 Task: In the Company hofstra.edu, Add note: 'Set up a meeting with the HR team to discuss recruitment needs.'. Mark checkbox to create task to follow up ': In 2 weeks'. Create task, with  description: Schedule Webinar, Add due date: Today; Add reminder: 30 Minutes before. Set Priority Medium and add note: Take detailed meeting minutes and share them with the team afterward.. Logged in from softage.1@softage.net
Action: Mouse moved to (101, 64)
Screenshot: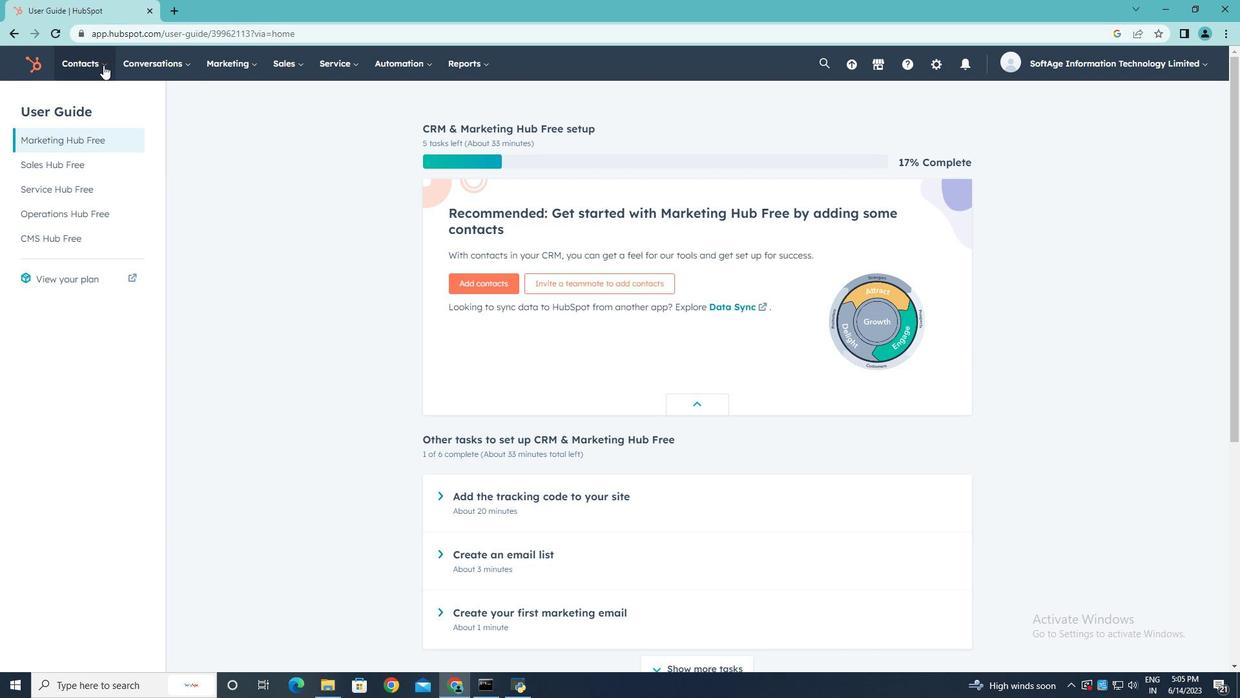 
Action: Mouse pressed left at (101, 64)
Screenshot: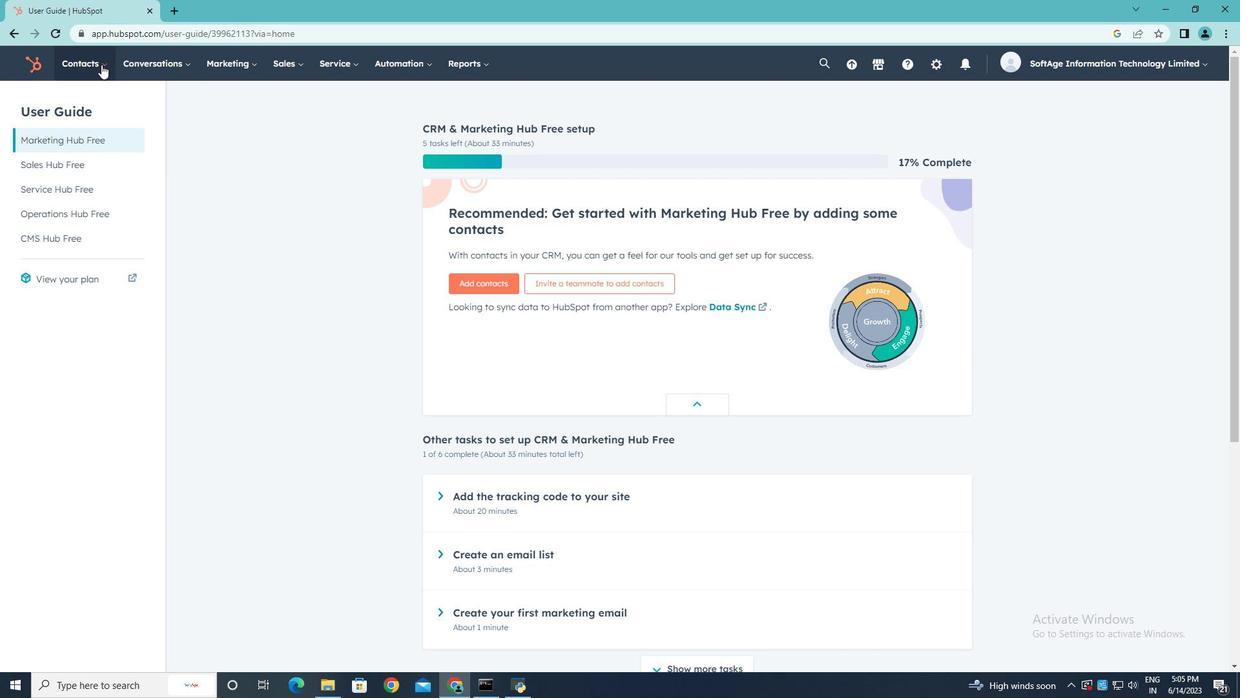 
Action: Mouse moved to (95, 129)
Screenshot: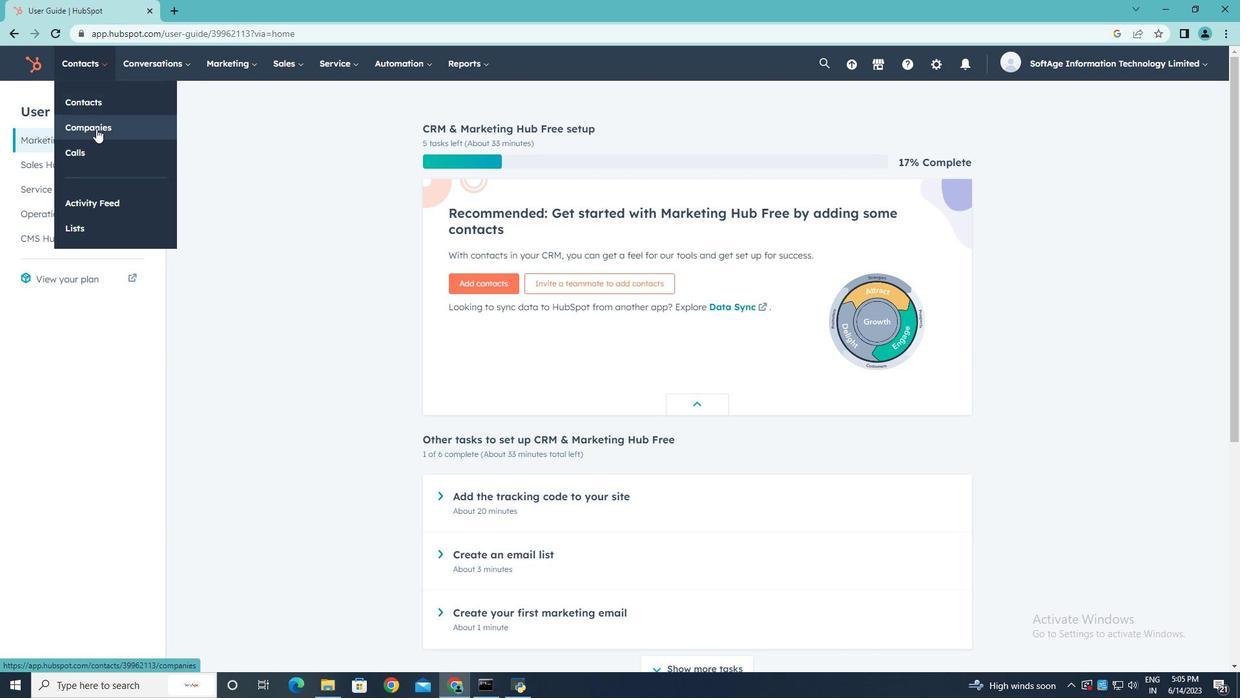 
Action: Mouse pressed left at (95, 129)
Screenshot: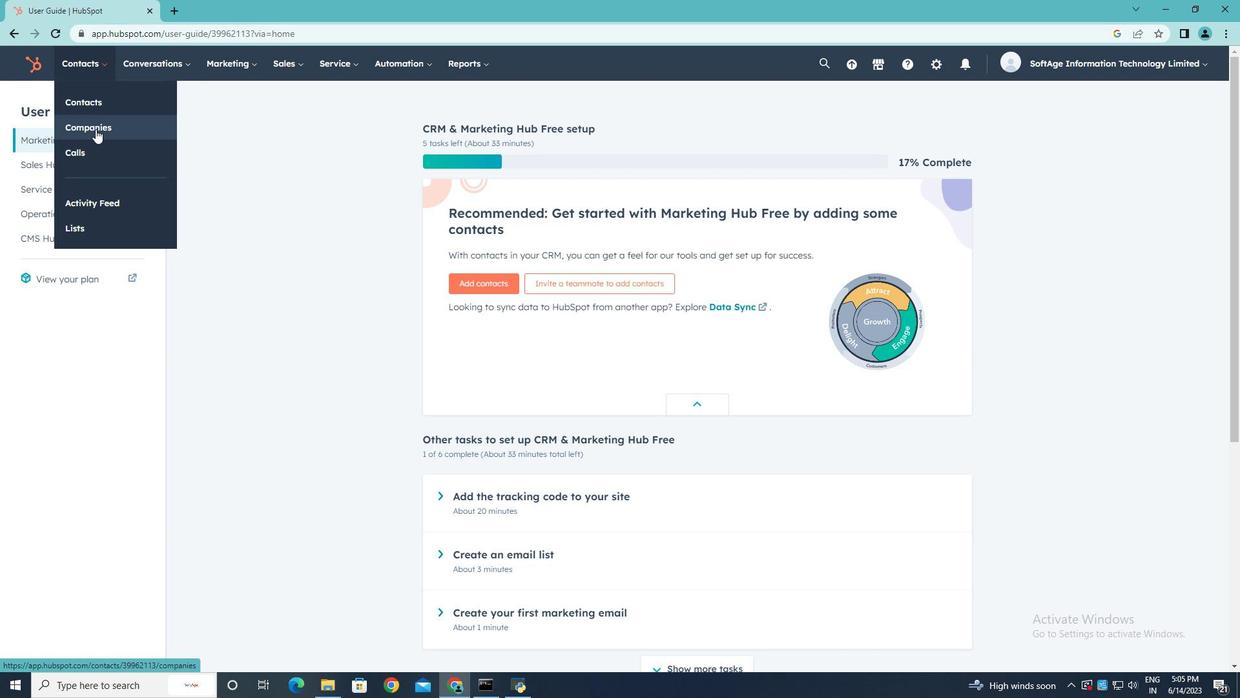 
Action: Mouse moved to (95, 212)
Screenshot: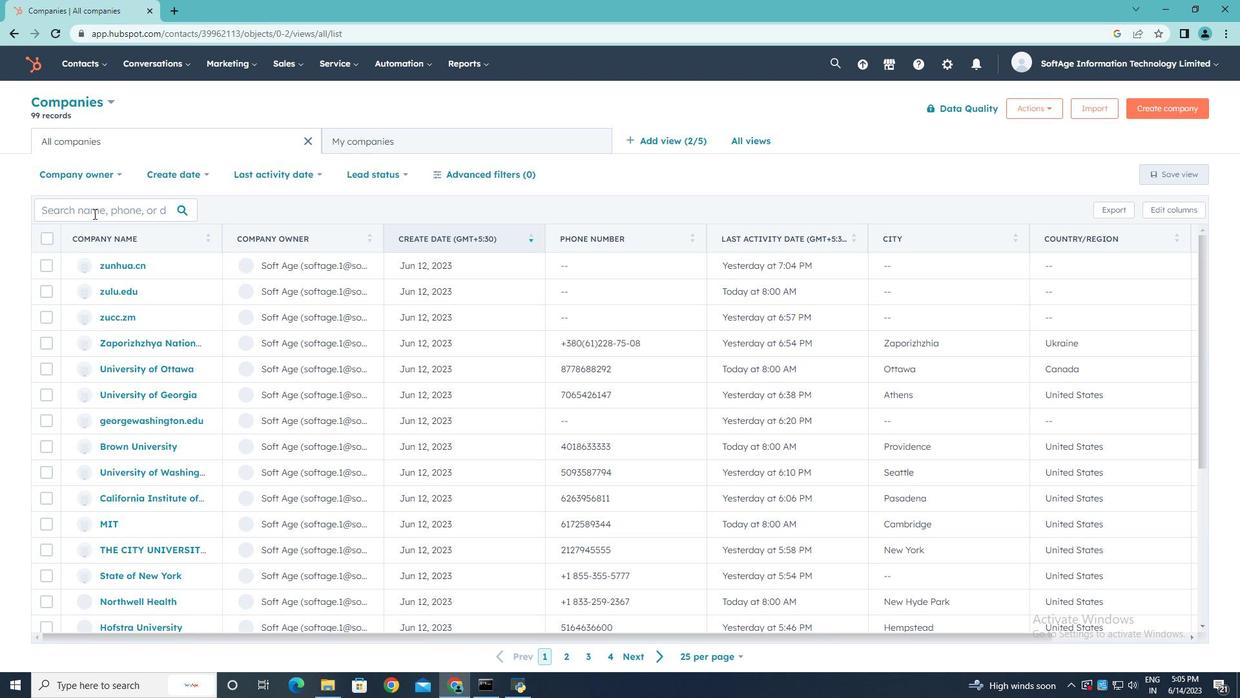 
Action: Mouse pressed left at (95, 212)
Screenshot: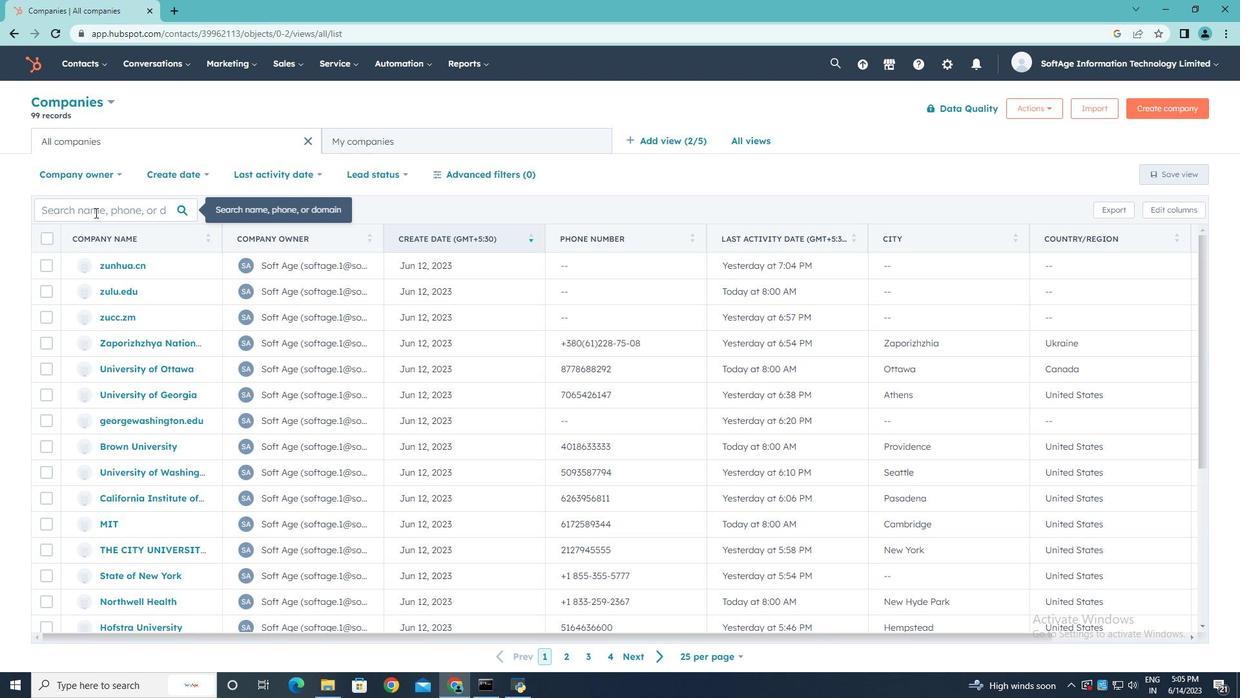 
Action: Key pressed hofstra.edu
Screenshot: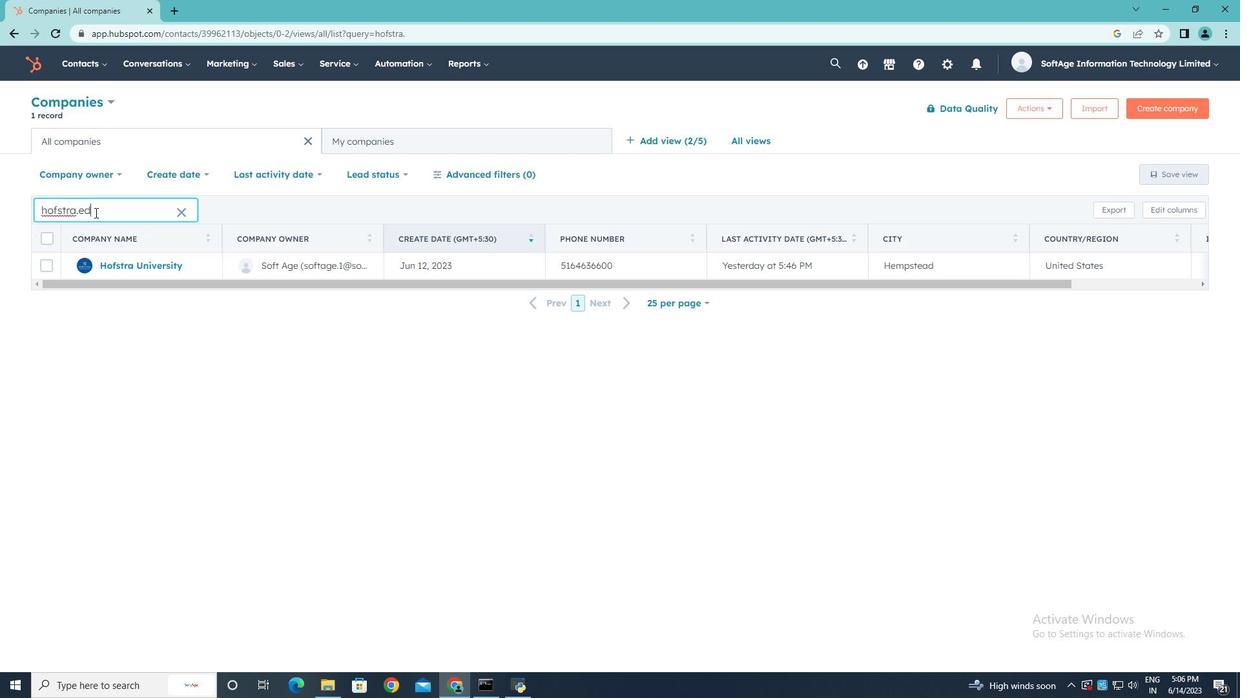 
Action: Mouse moved to (124, 266)
Screenshot: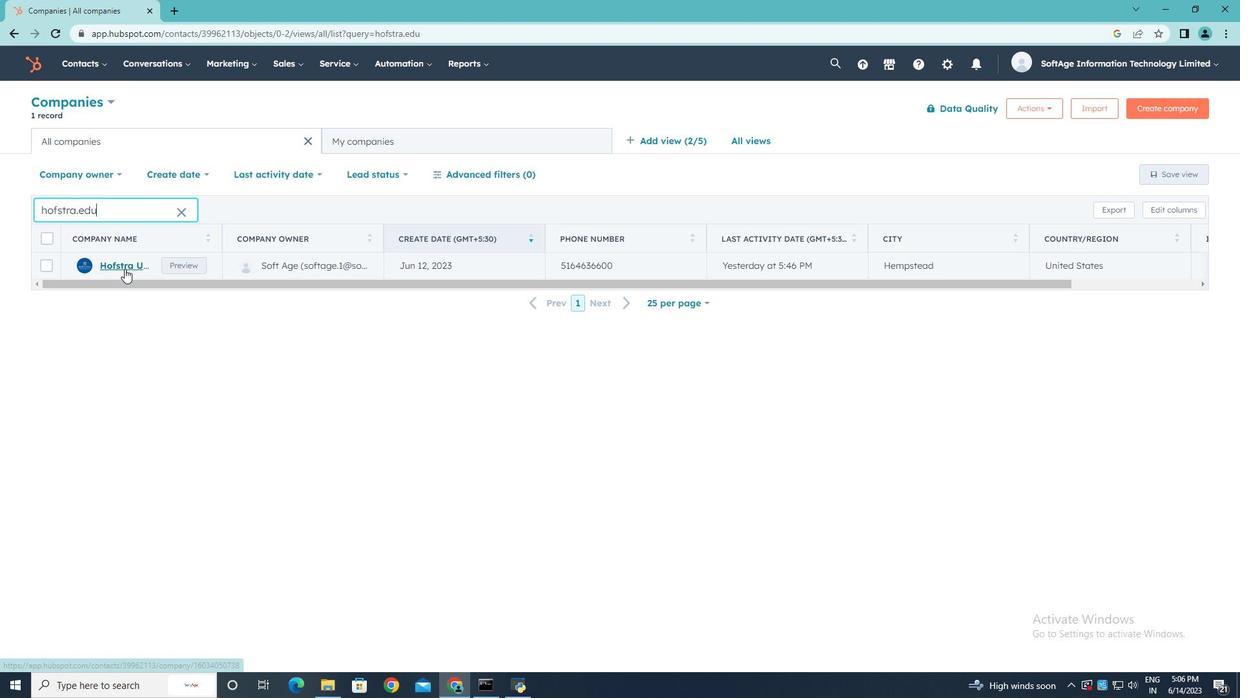 
Action: Mouse pressed left at (124, 266)
Screenshot: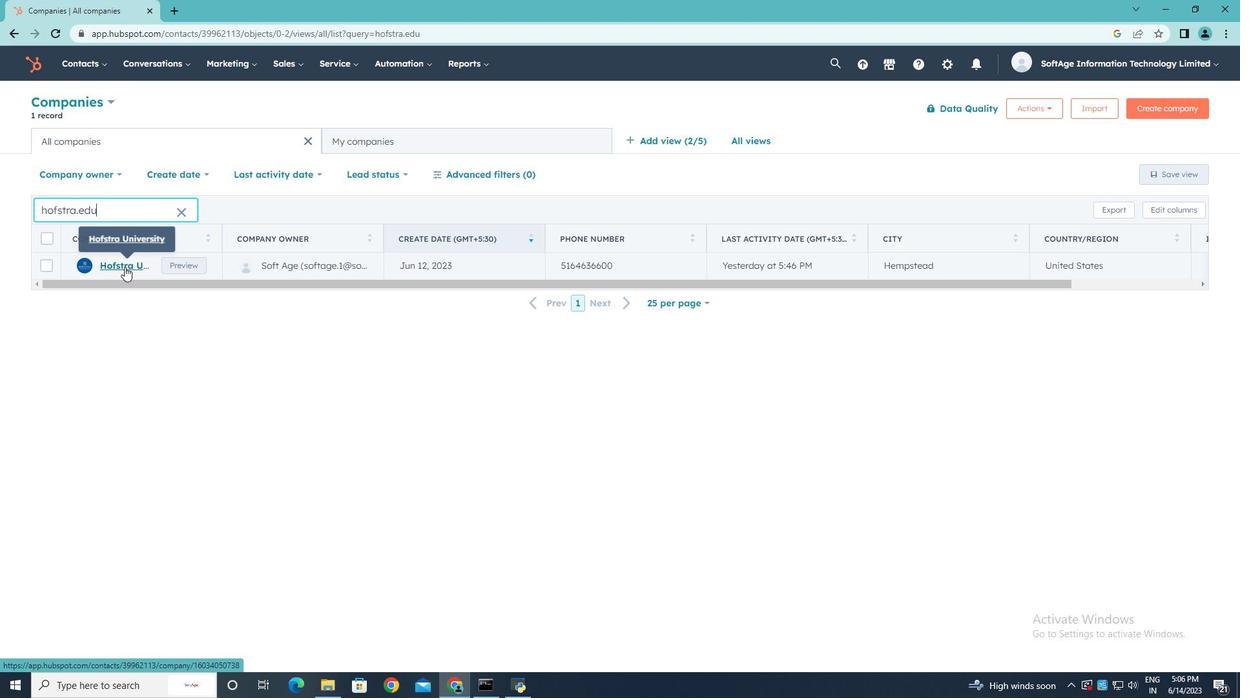 
Action: Mouse moved to (43, 217)
Screenshot: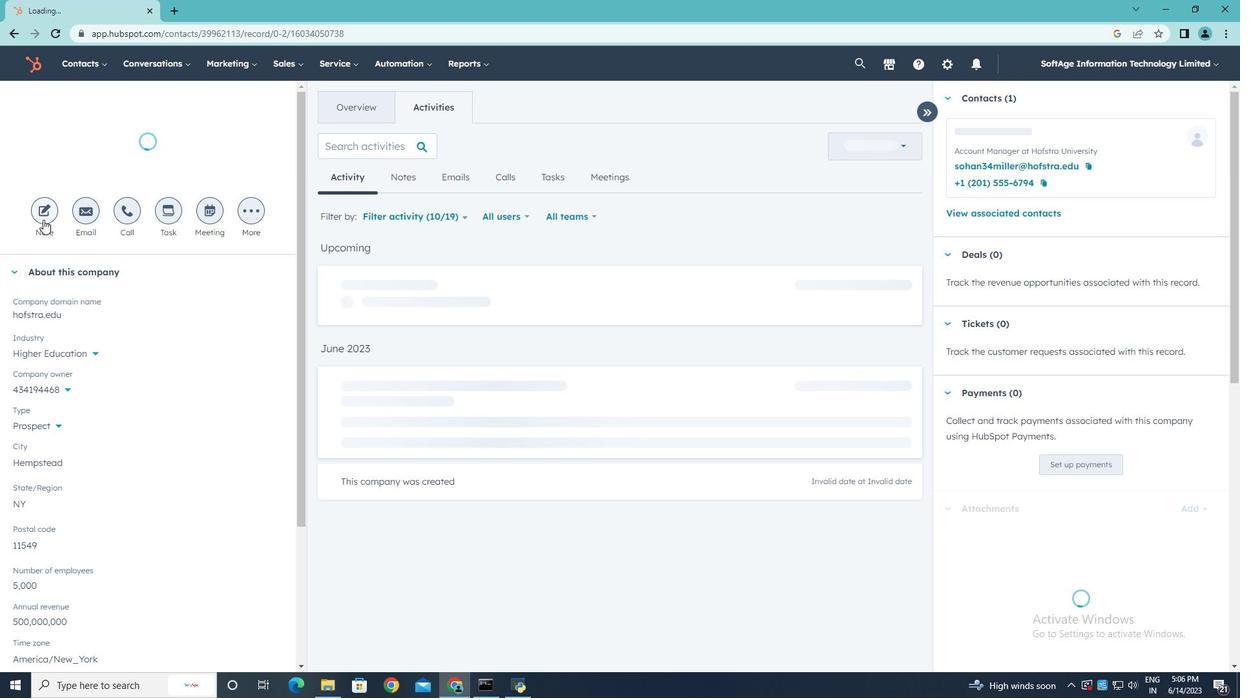 
Action: Mouse pressed left at (43, 217)
Screenshot: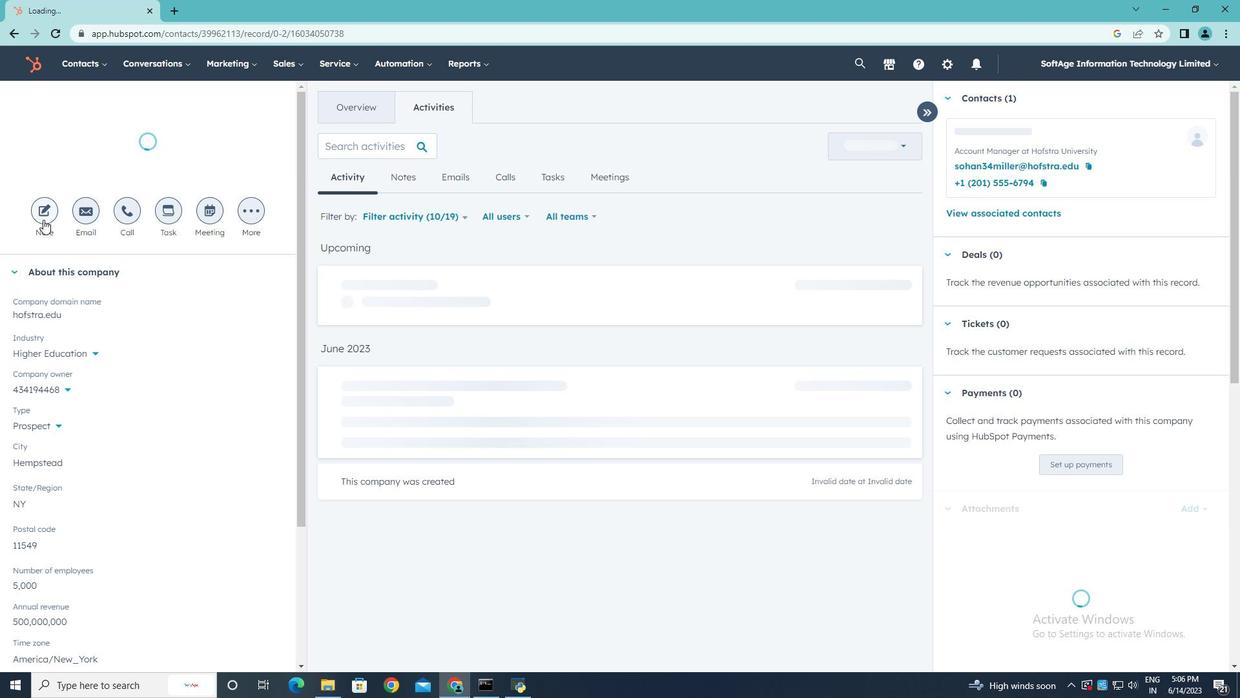 
Action: Key pressed <Key.shift>Set<Key.space>up<Key.space>a<Key.space>meeting<Key.space>with<Key.space>the<Key.space><Key.shift><Key.shift><Key.shift><Key.shift>HR<Key.space>team<Key.space>to<Key.space>discuss<Key.space>recruitment<Key.space>needs.
Screenshot: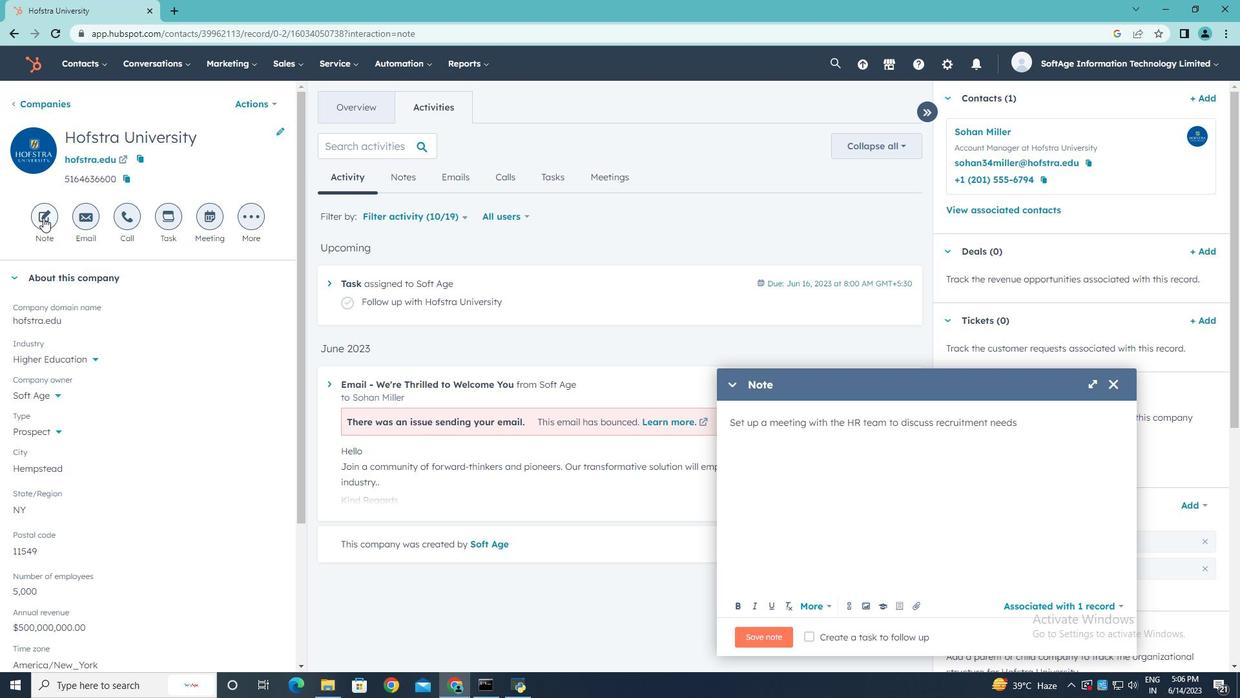 
Action: Mouse moved to (814, 639)
Screenshot: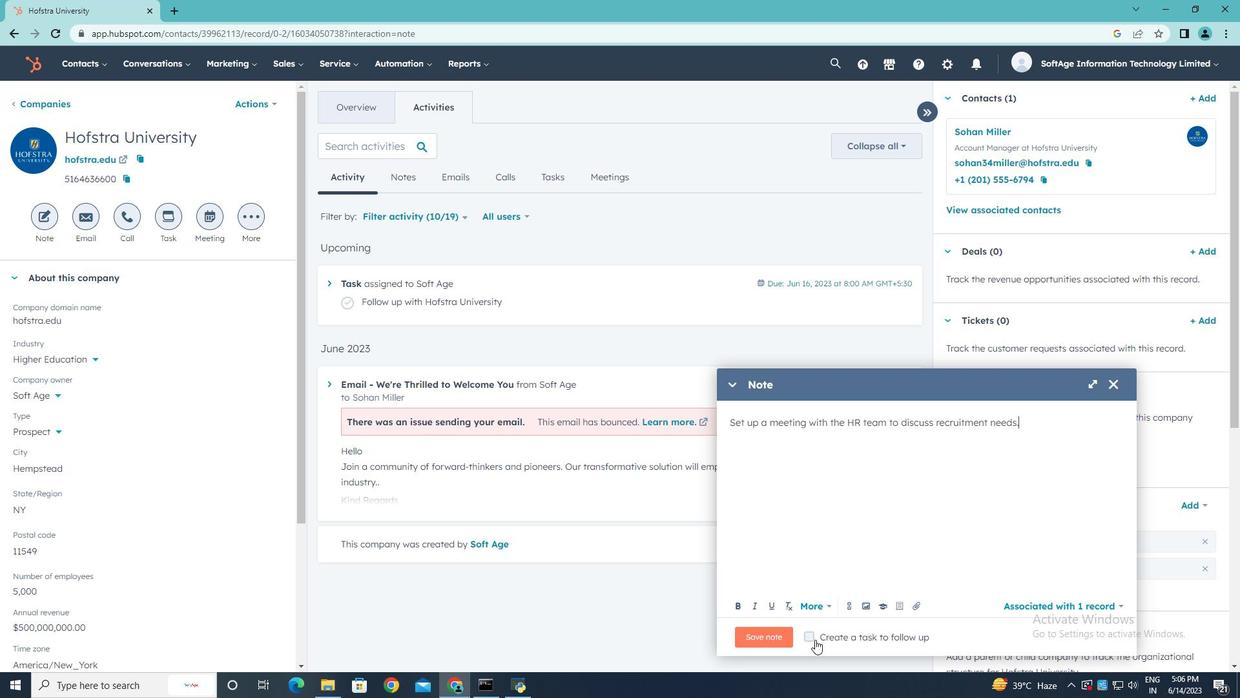 
Action: Mouse pressed left at (814, 639)
Screenshot: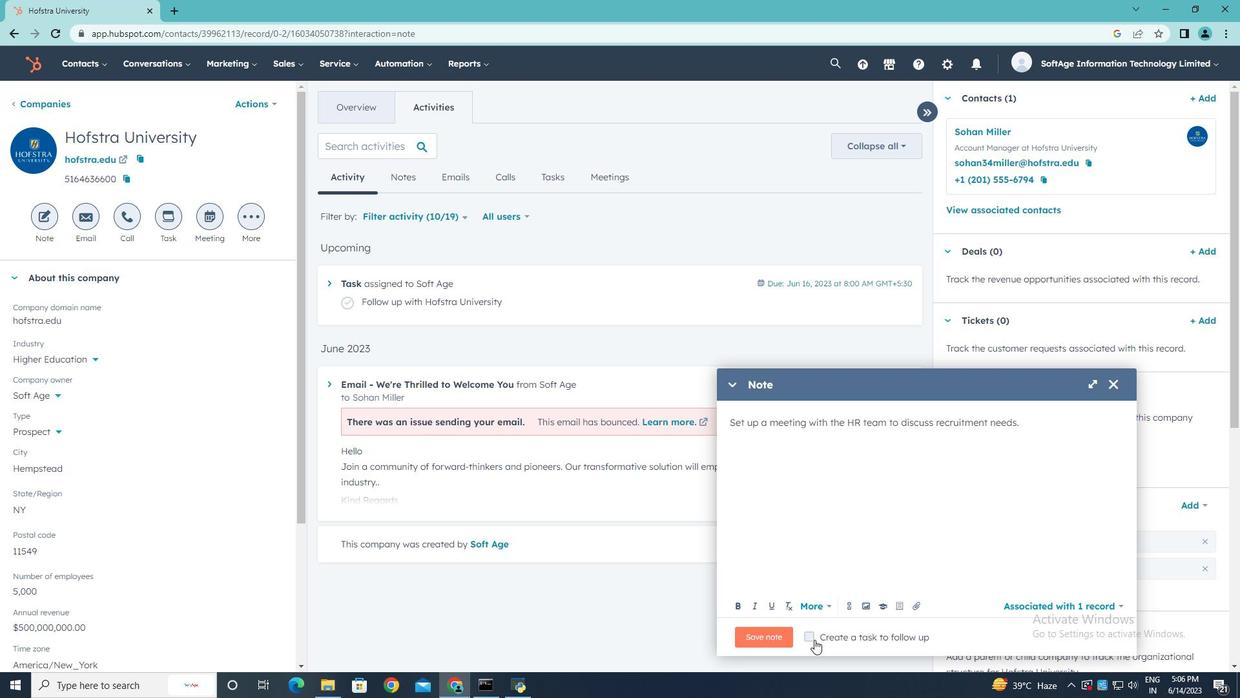 
Action: Mouse moved to (1067, 636)
Screenshot: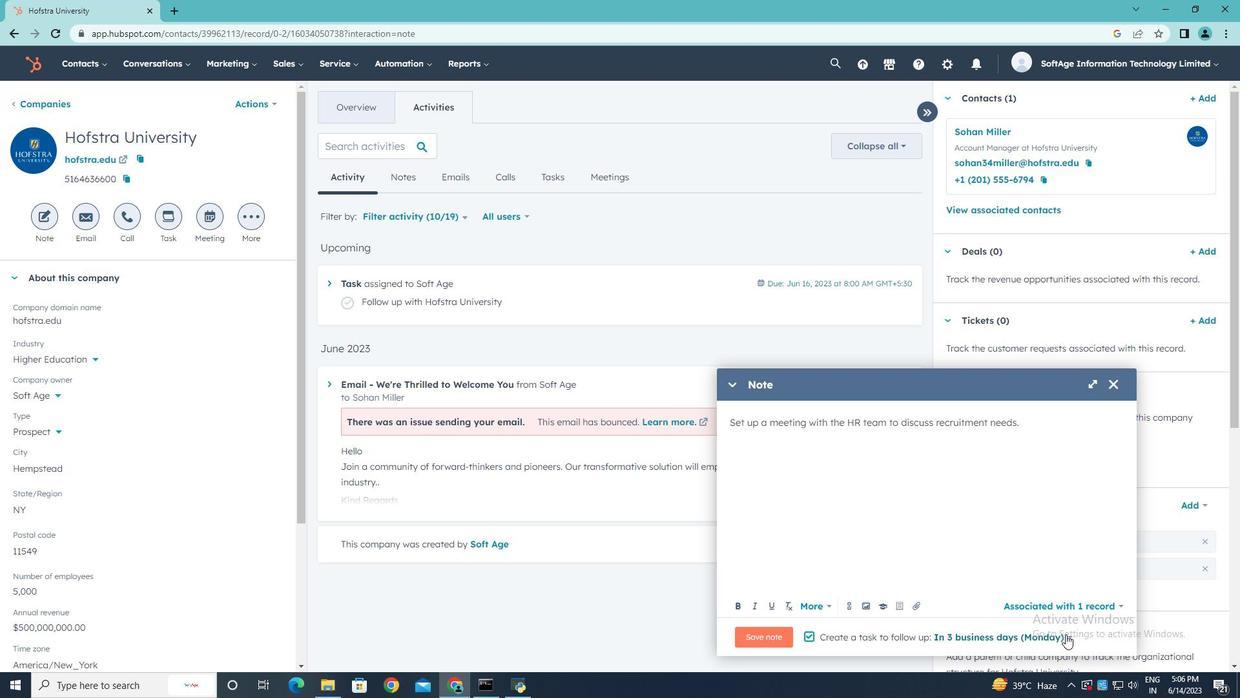 
Action: Mouse pressed left at (1067, 636)
Screenshot: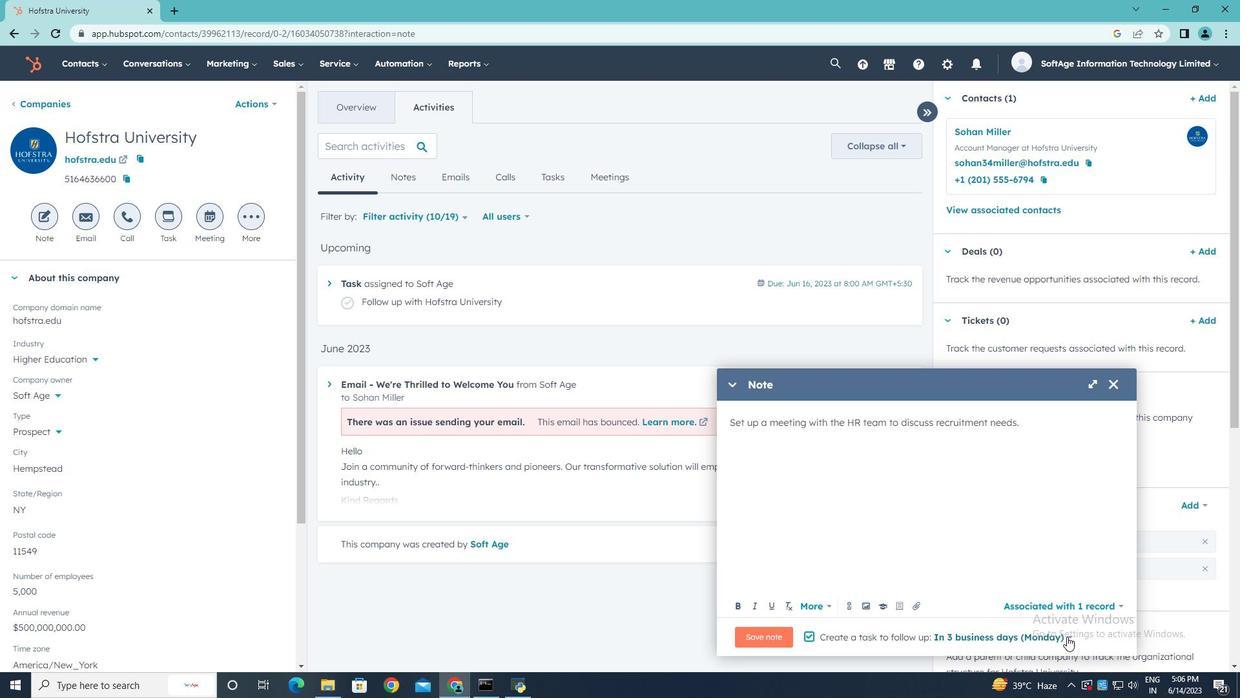 
Action: Mouse moved to (1039, 559)
Screenshot: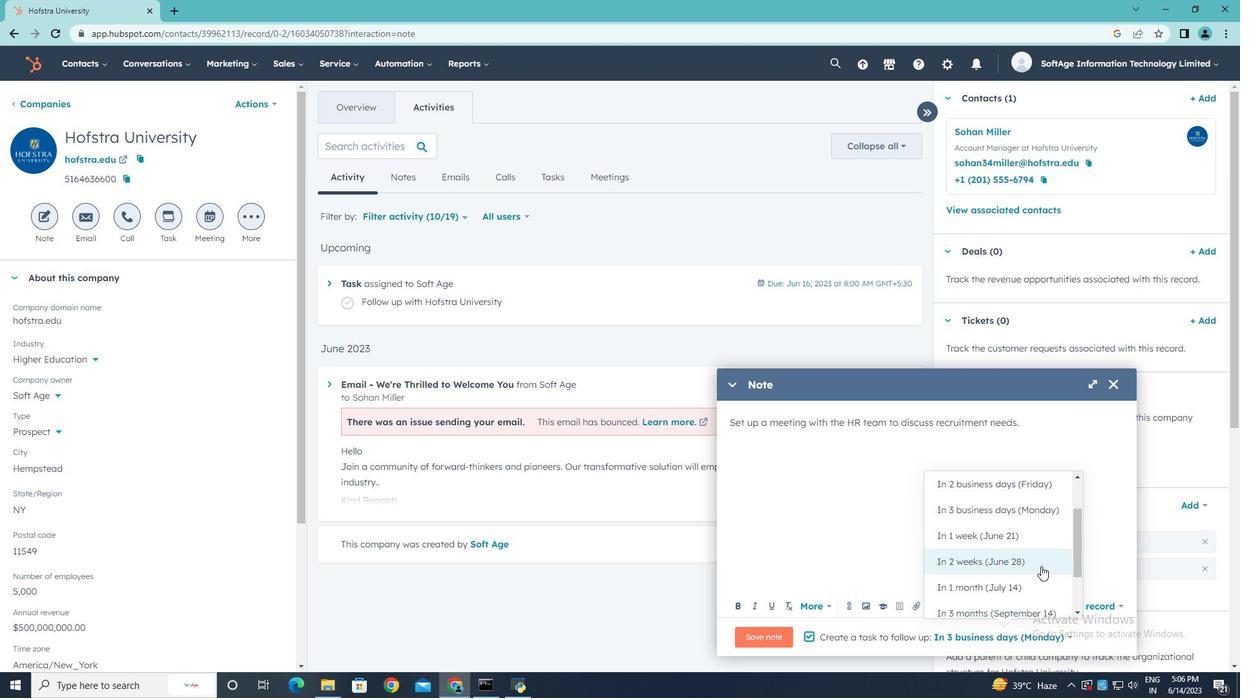 
Action: Mouse pressed left at (1039, 559)
Screenshot: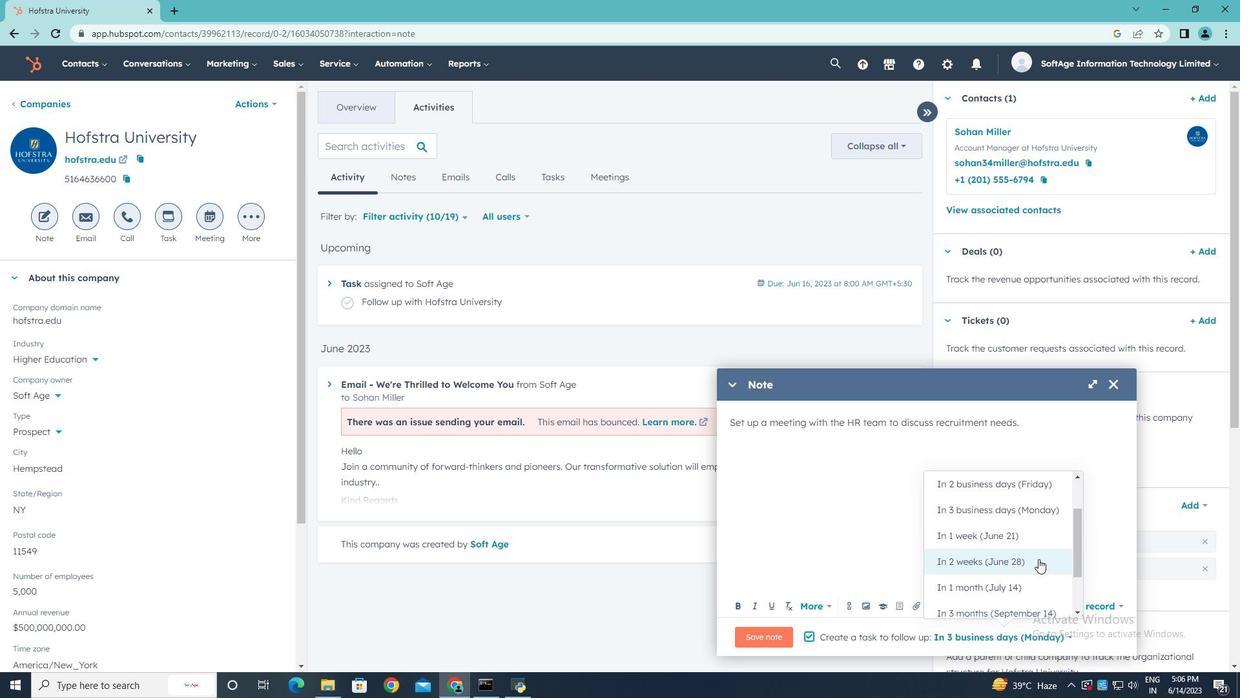 
Action: Mouse moved to (780, 637)
Screenshot: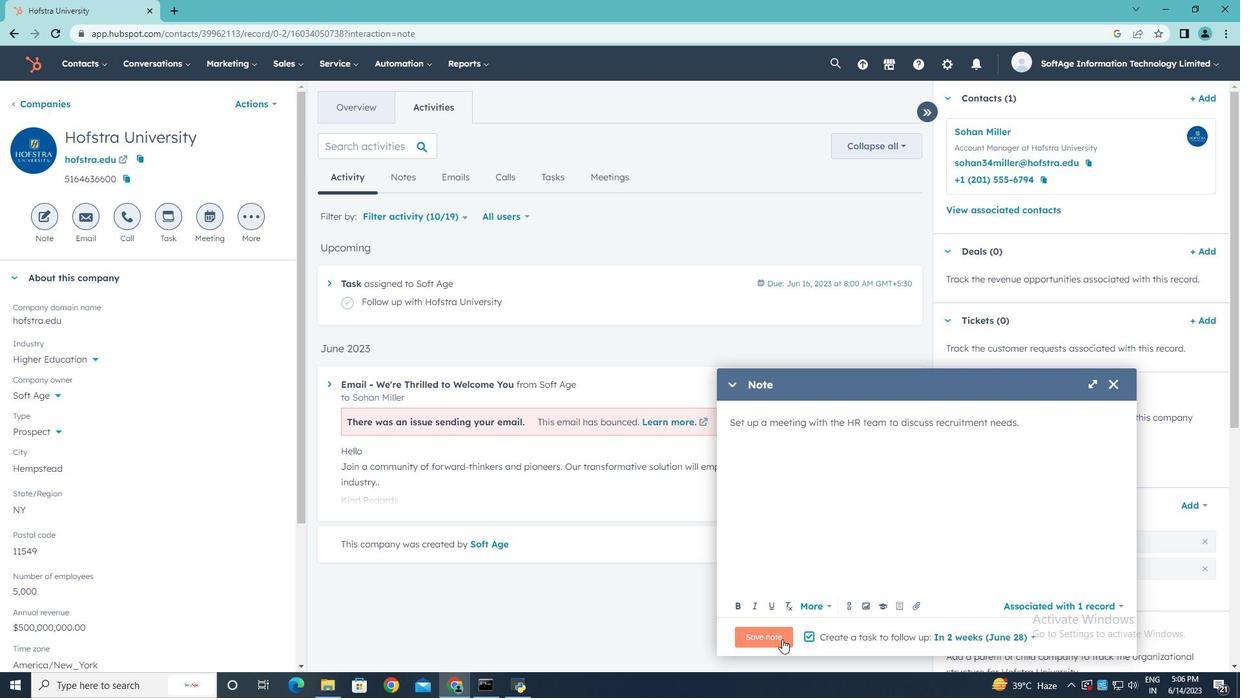 
Action: Mouse pressed left at (780, 637)
Screenshot: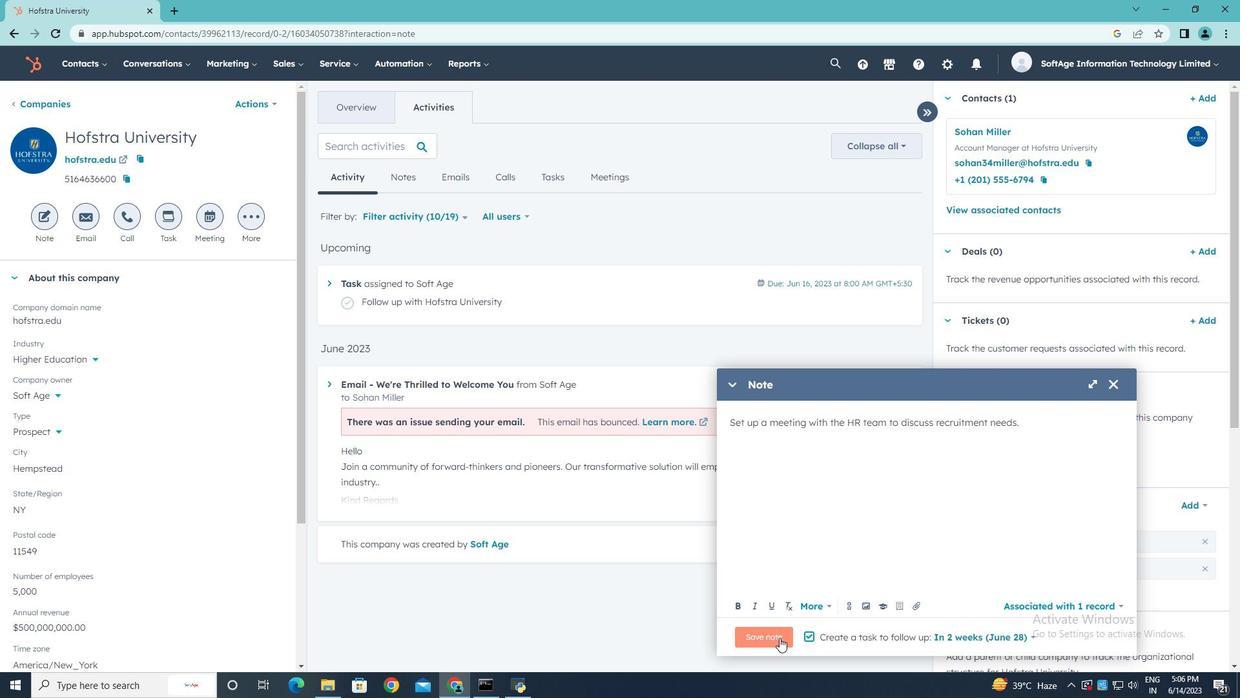 
Action: Mouse moved to (168, 222)
Screenshot: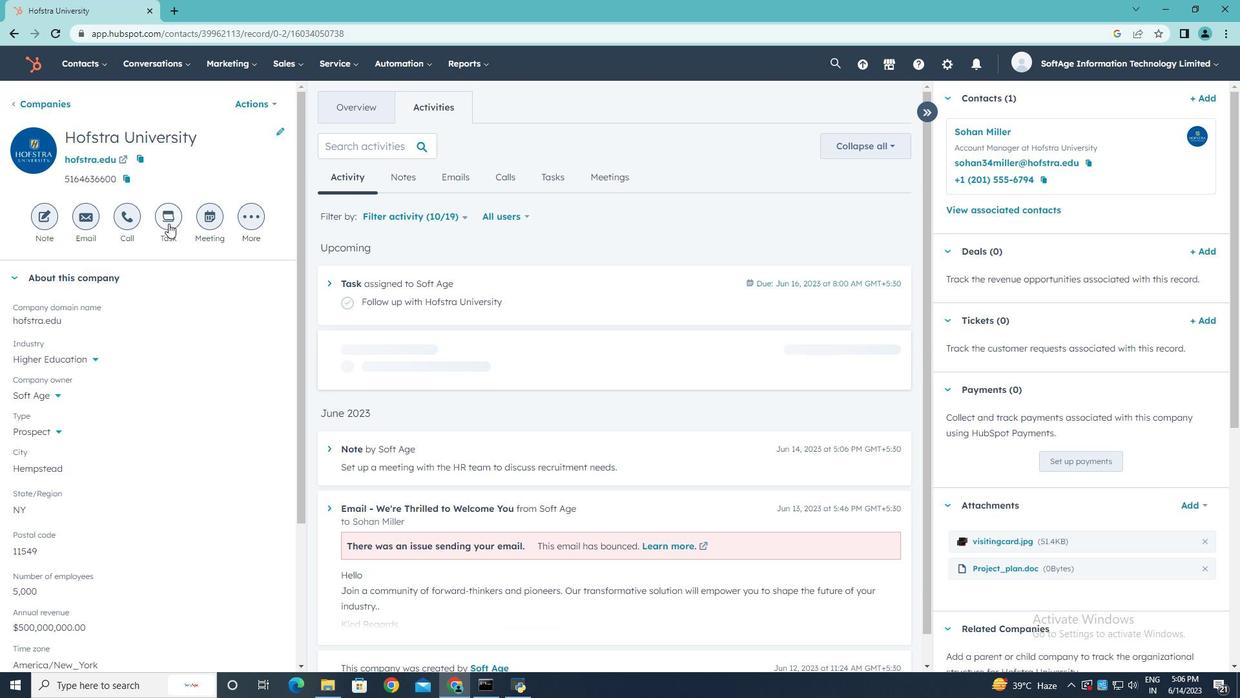 
Action: Mouse pressed left at (168, 222)
Screenshot: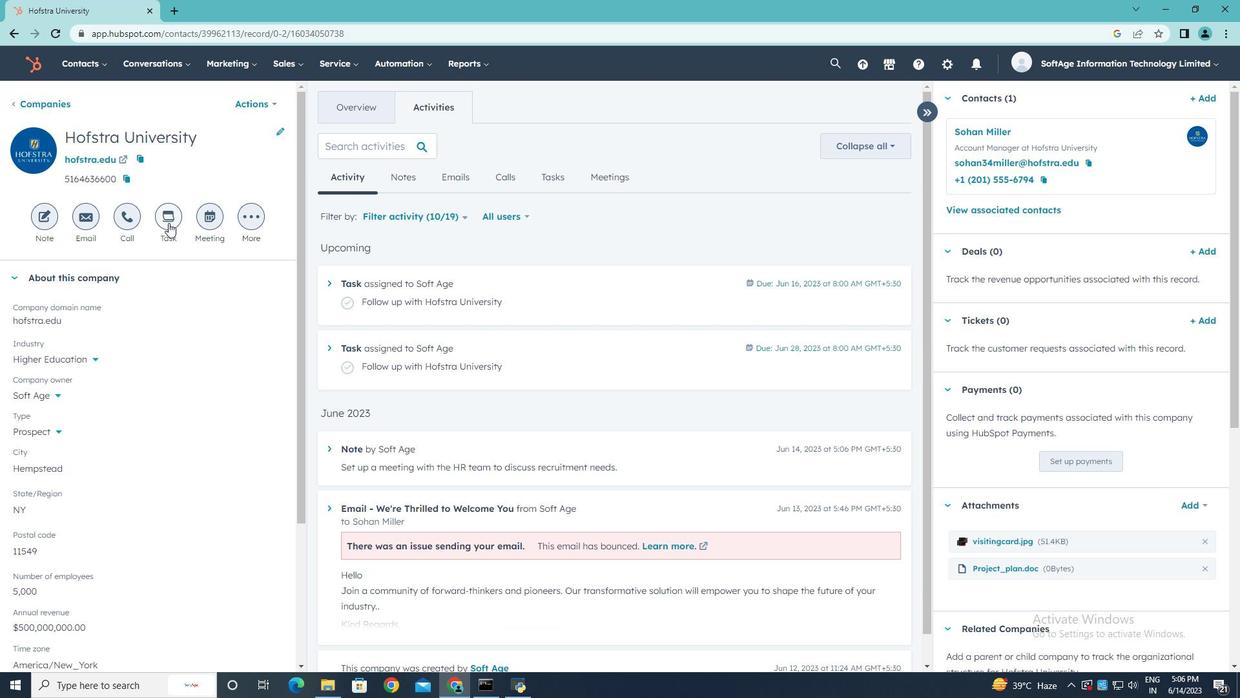 
Action: Mouse moved to (168, 222)
Screenshot: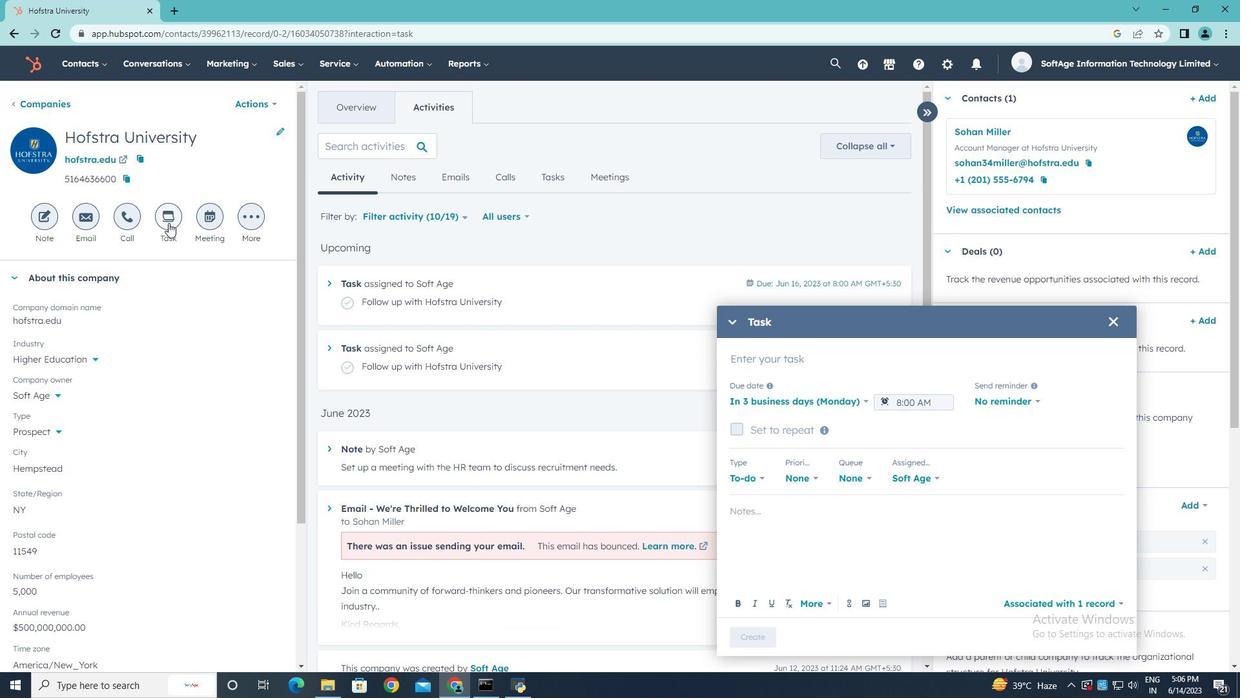 
Action: Key pressed <Key.shift>Schedule<Key.space><Key.shift>Webinar
Screenshot: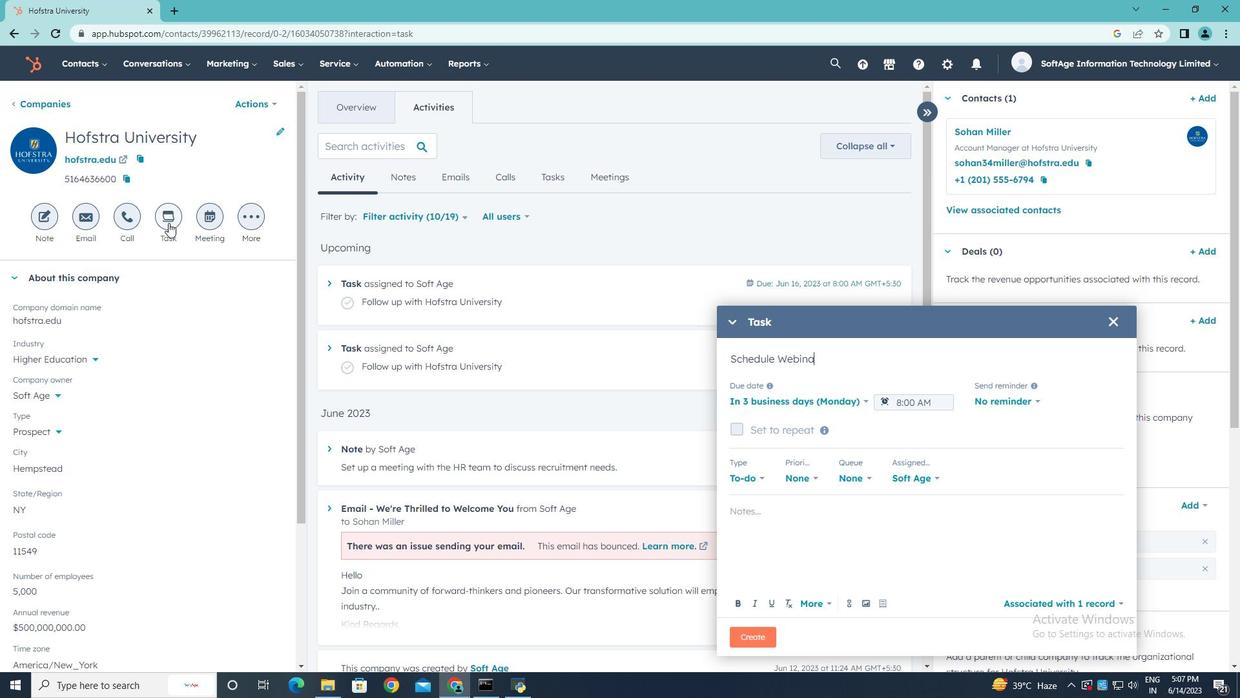 
Action: Mouse moved to (864, 401)
Screenshot: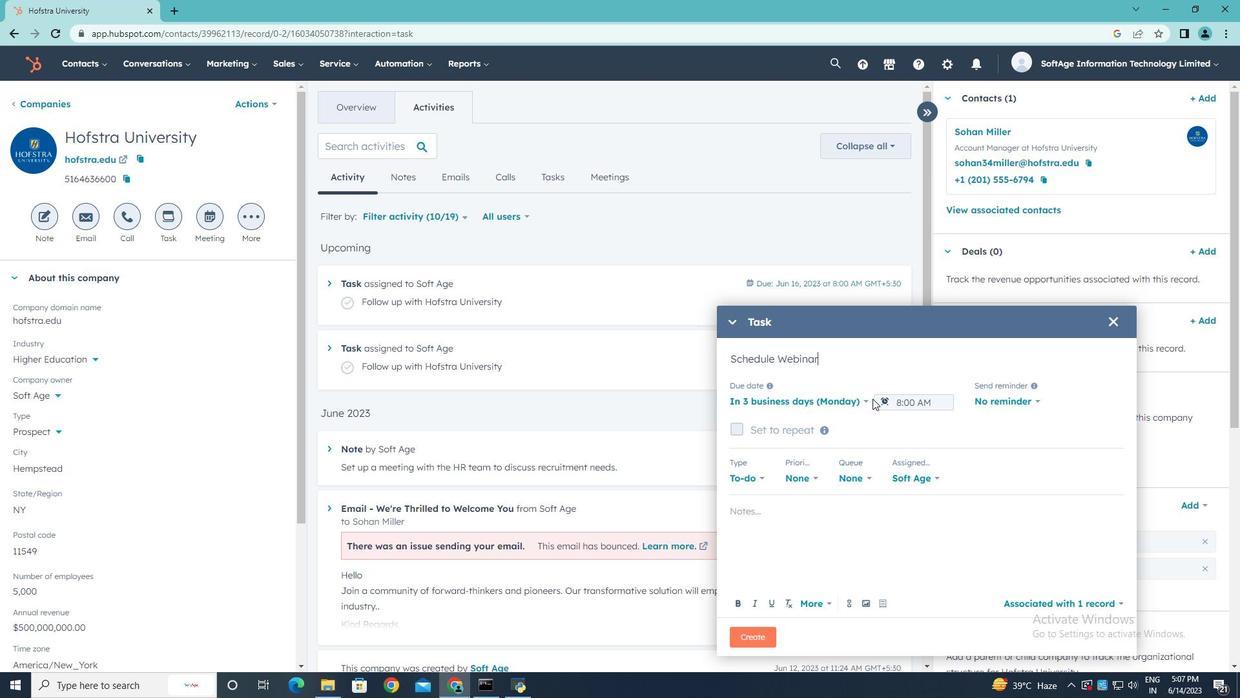 
Action: Mouse pressed left at (864, 401)
Screenshot: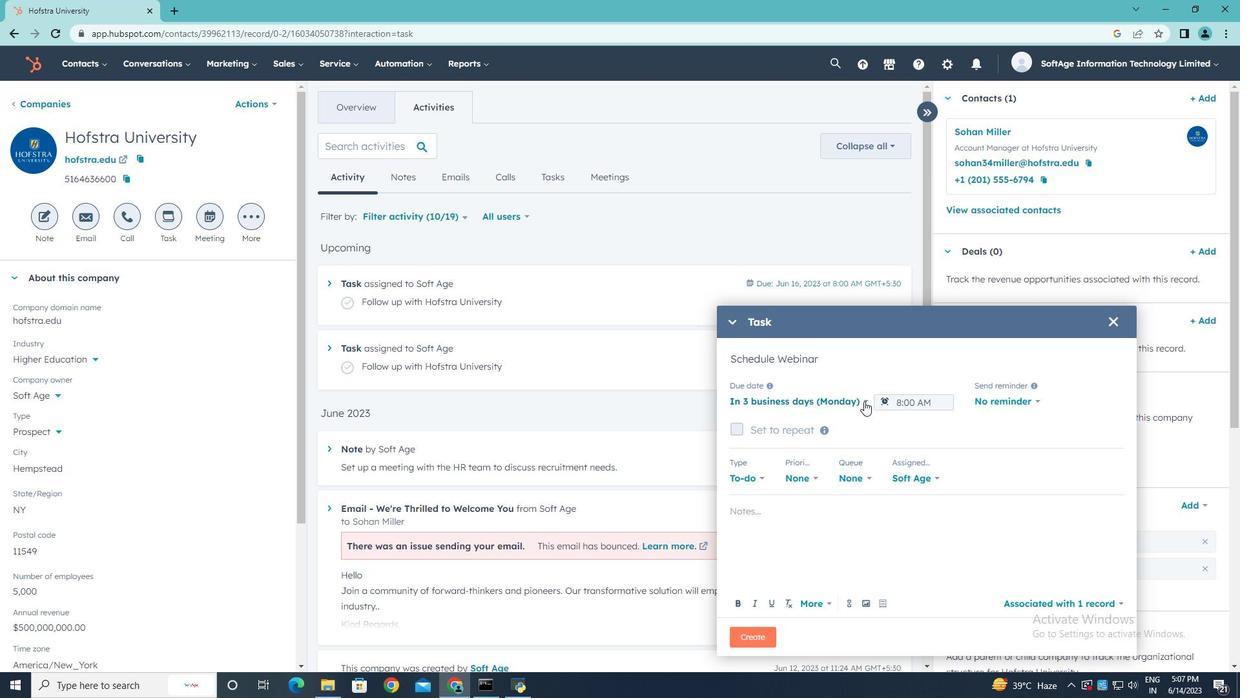 
Action: Mouse moved to (786, 450)
Screenshot: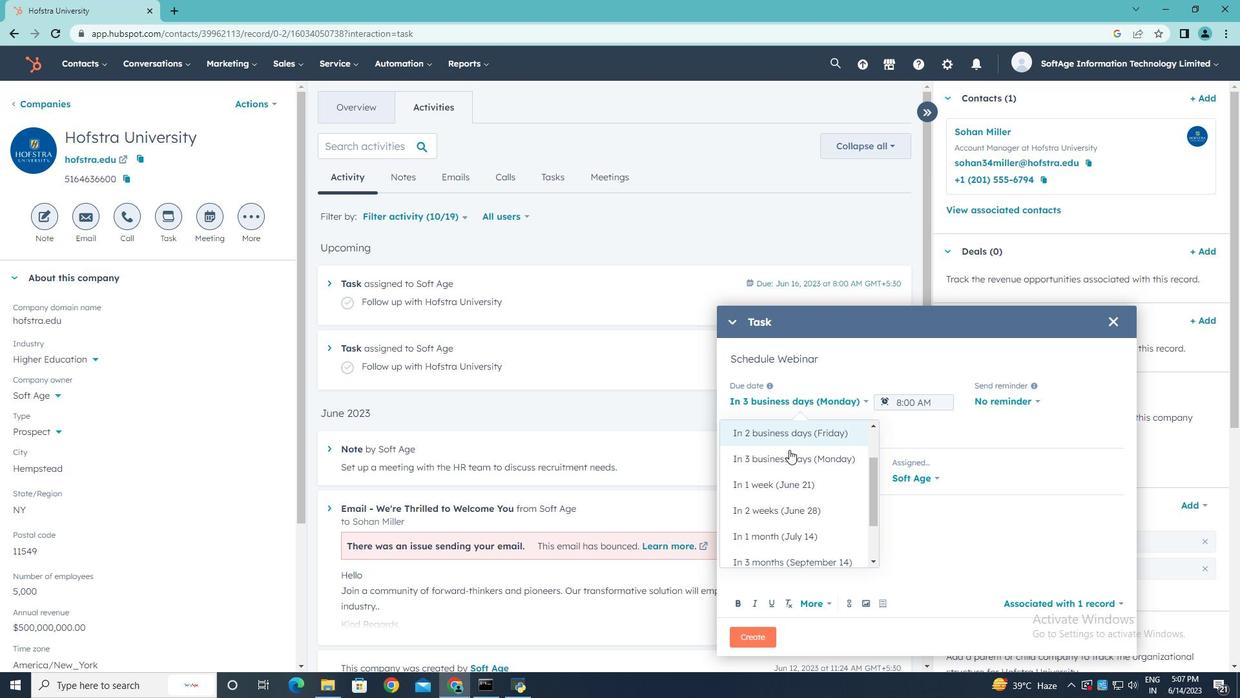 
Action: Mouse scrolled (786, 451) with delta (0, 0)
Screenshot: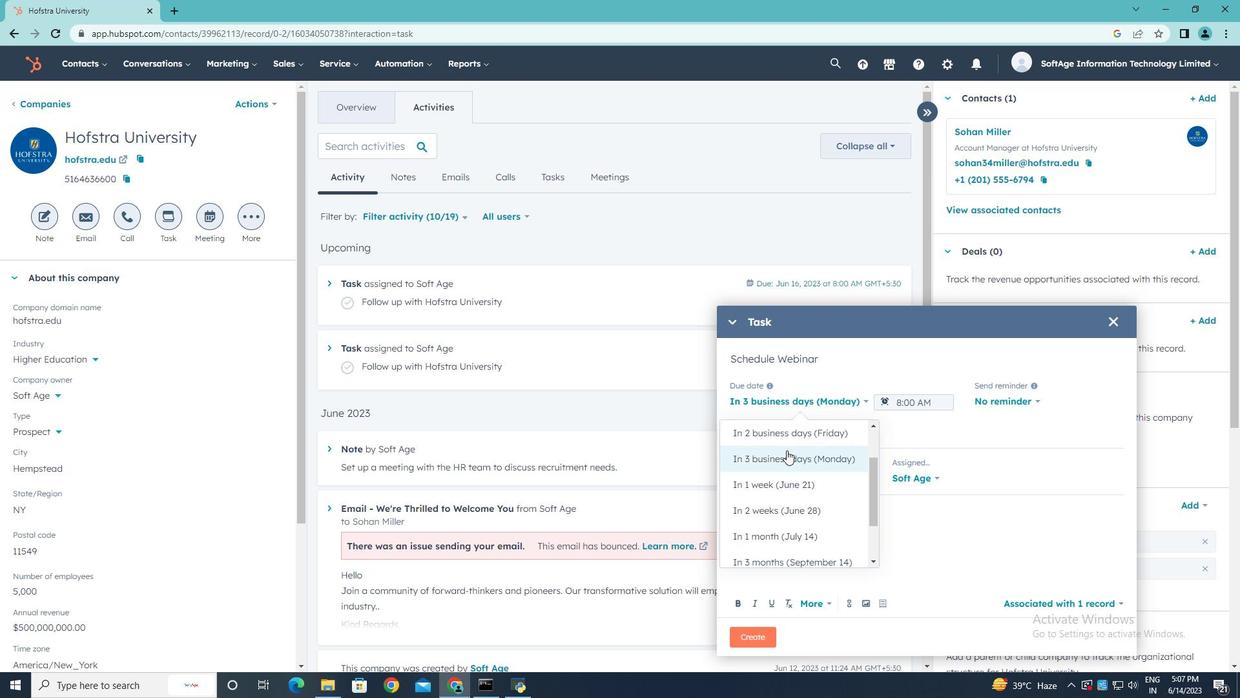 
Action: Mouse scrolled (786, 451) with delta (0, 0)
Screenshot: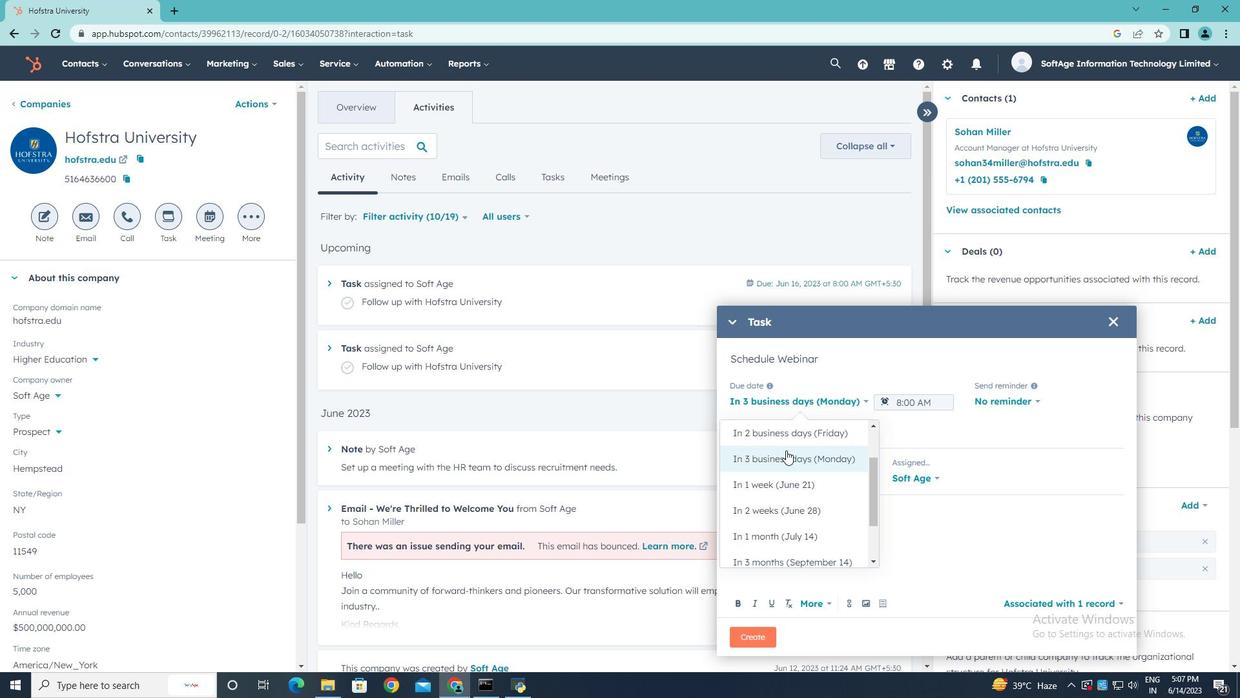 
Action: Mouse scrolled (786, 451) with delta (0, 0)
Screenshot: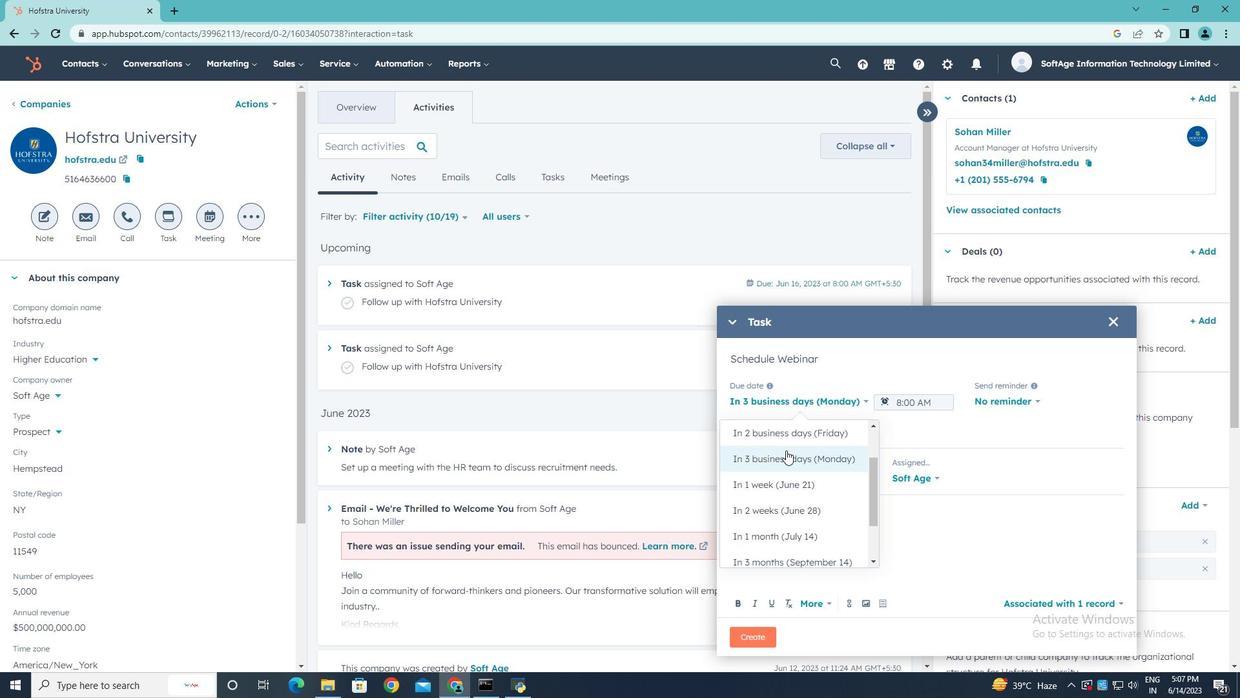 
Action: Mouse moved to (787, 461)
Screenshot: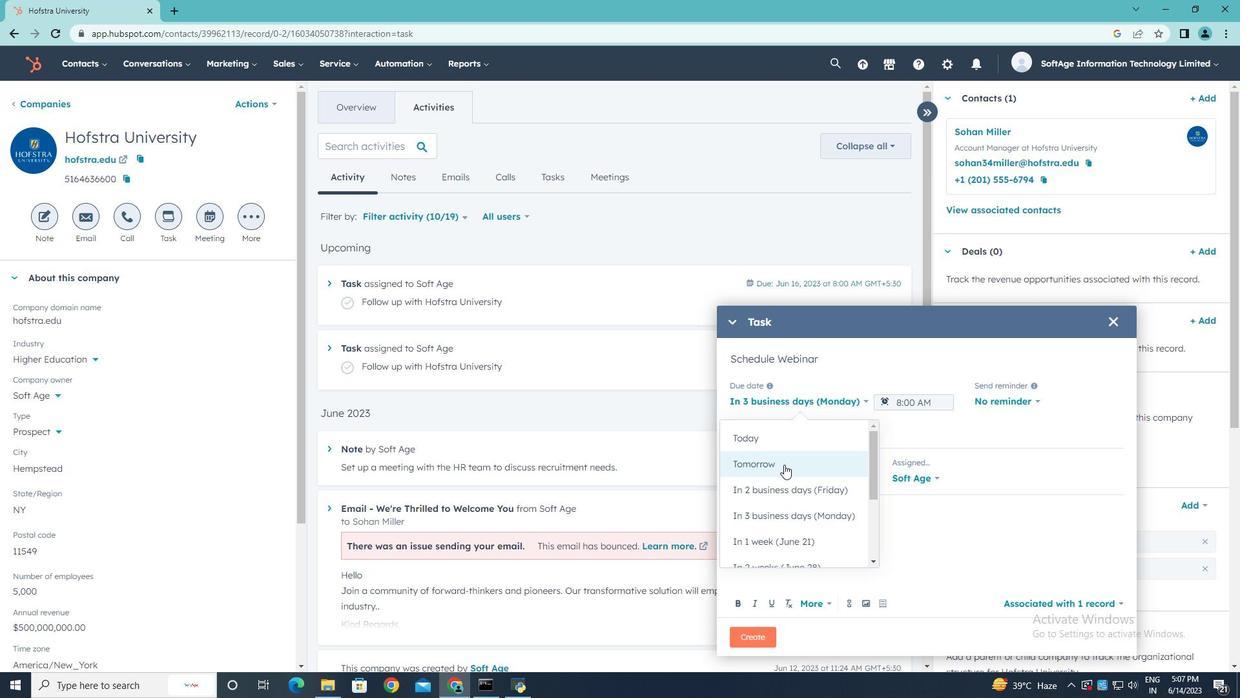 
Action: Mouse pressed left at (787, 461)
Screenshot: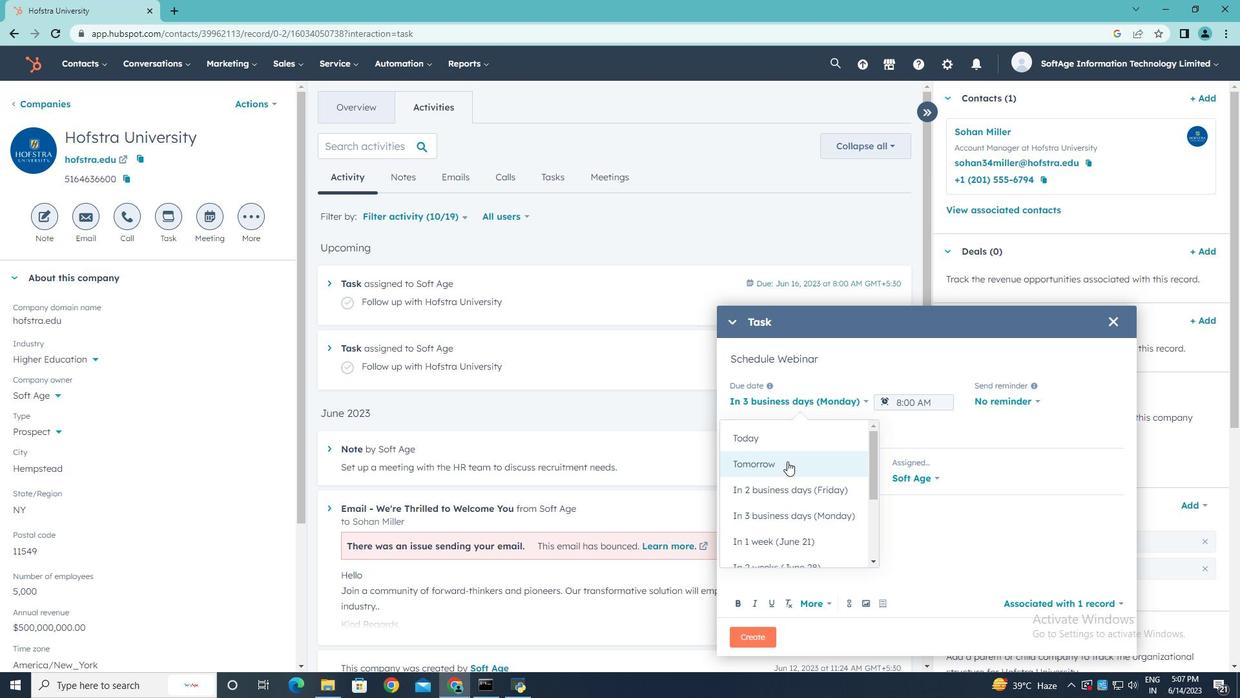 
Action: Mouse moved to (955, 401)
Screenshot: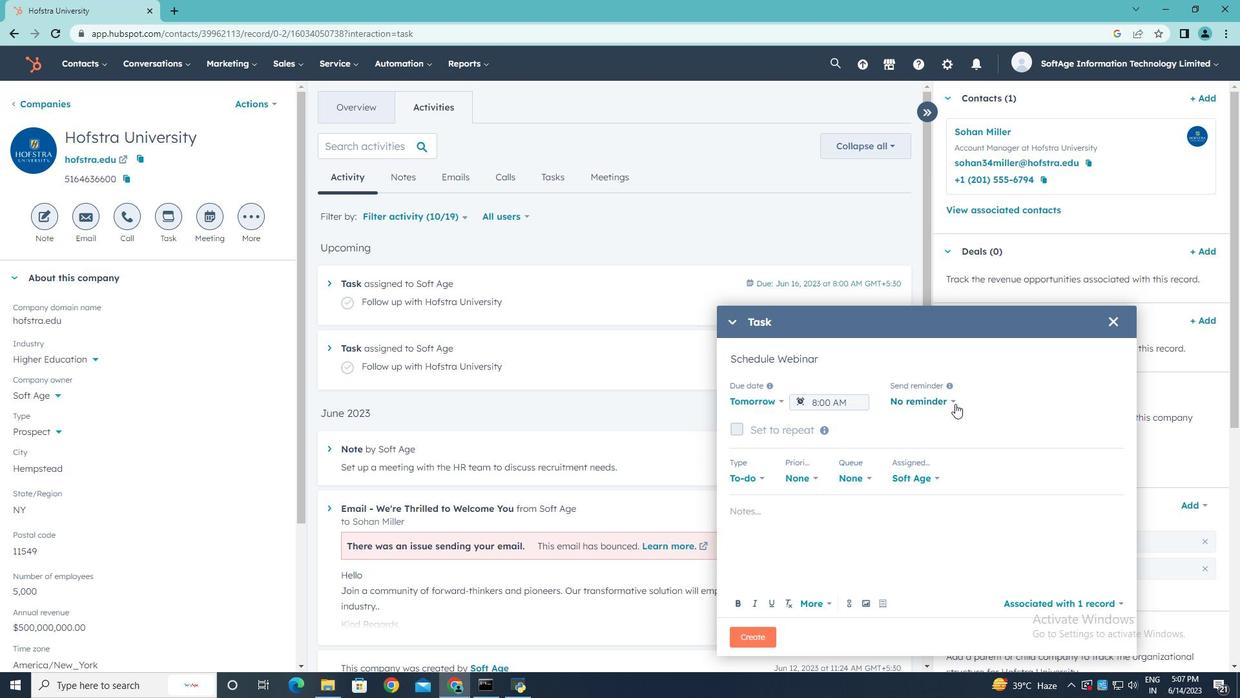 
Action: Mouse pressed left at (955, 401)
Screenshot: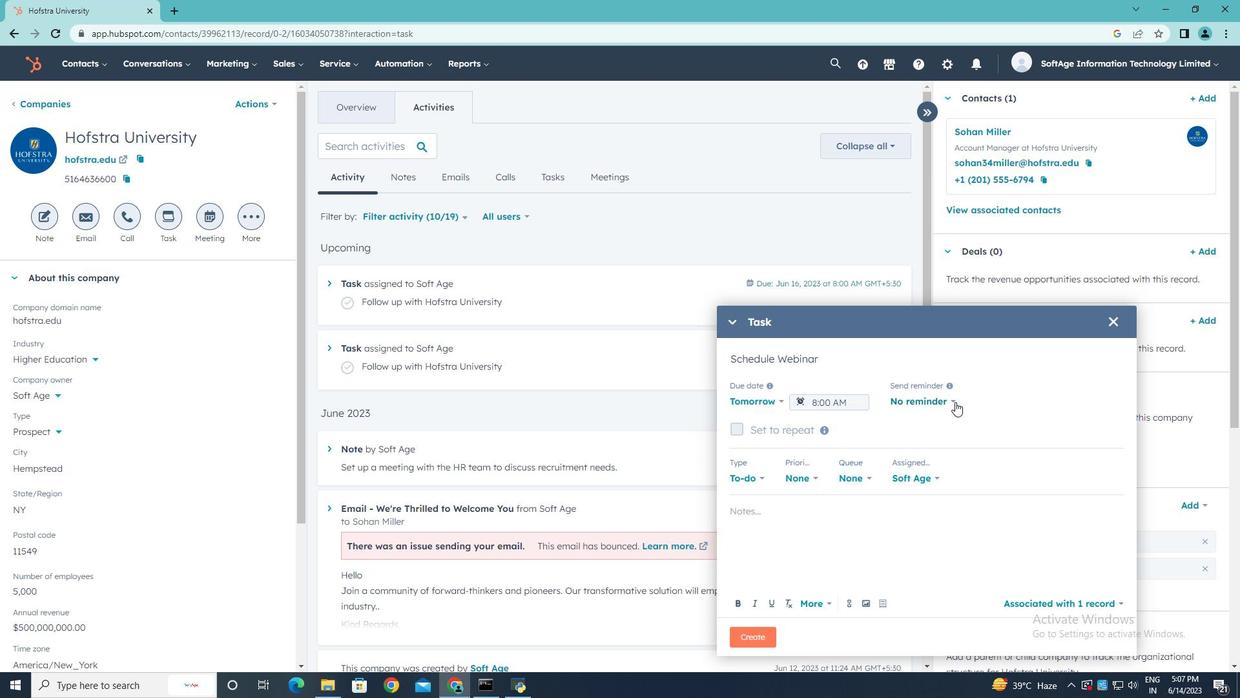 
Action: Mouse moved to (931, 484)
Screenshot: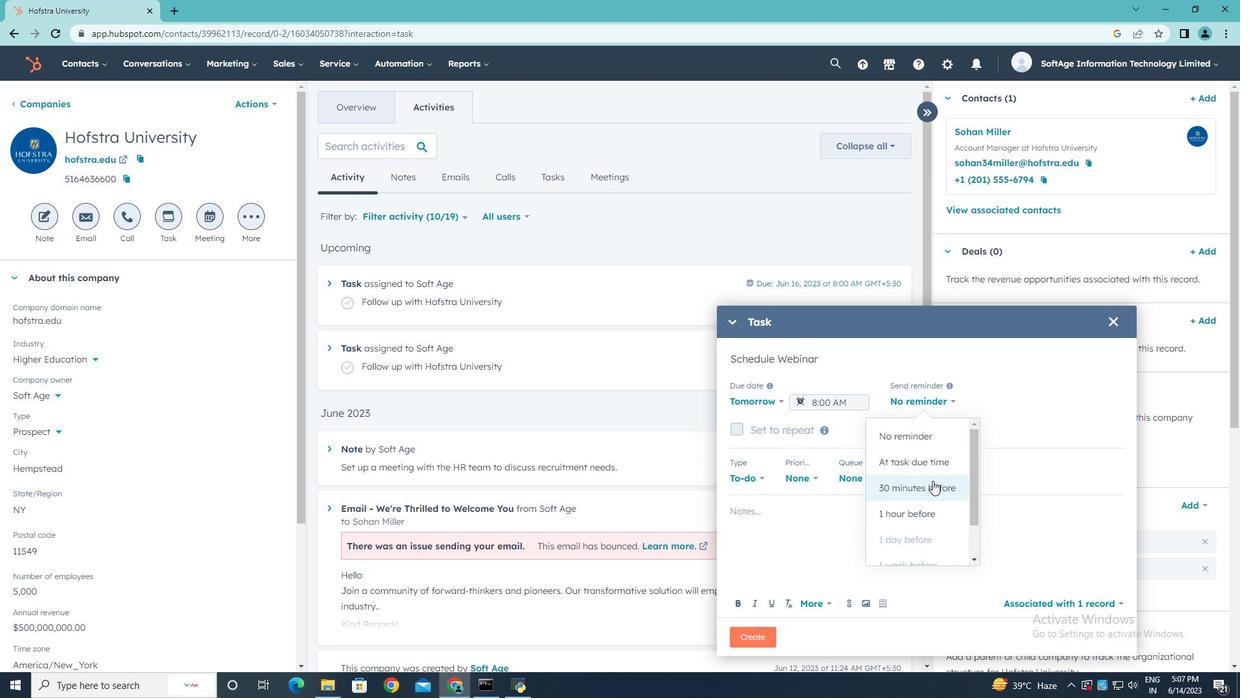 
Action: Mouse pressed left at (931, 484)
Screenshot: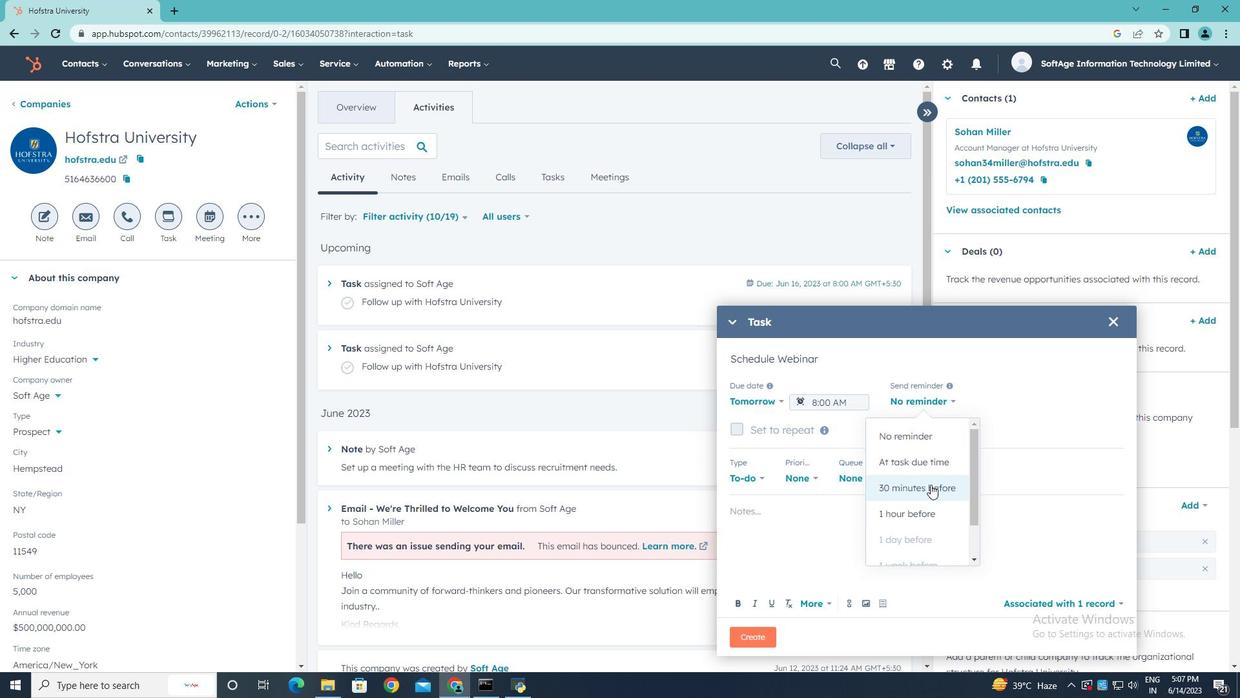 
Action: Mouse moved to (814, 476)
Screenshot: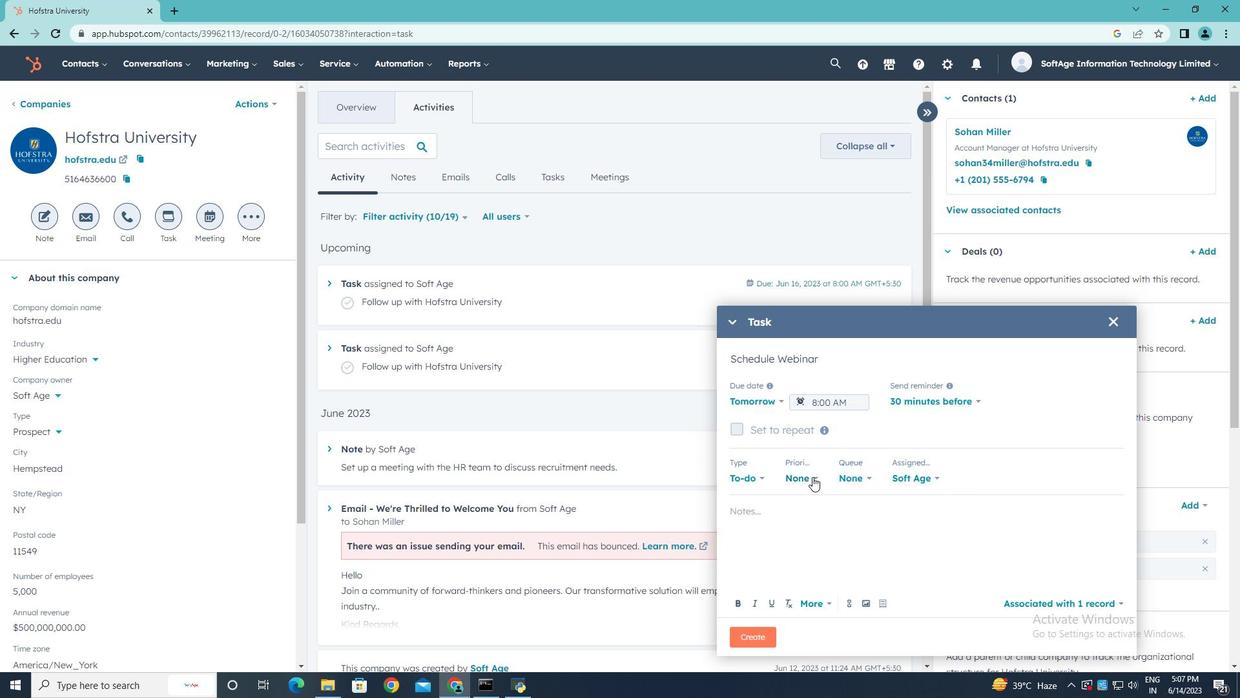 
Action: Mouse pressed left at (814, 476)
Screenshot: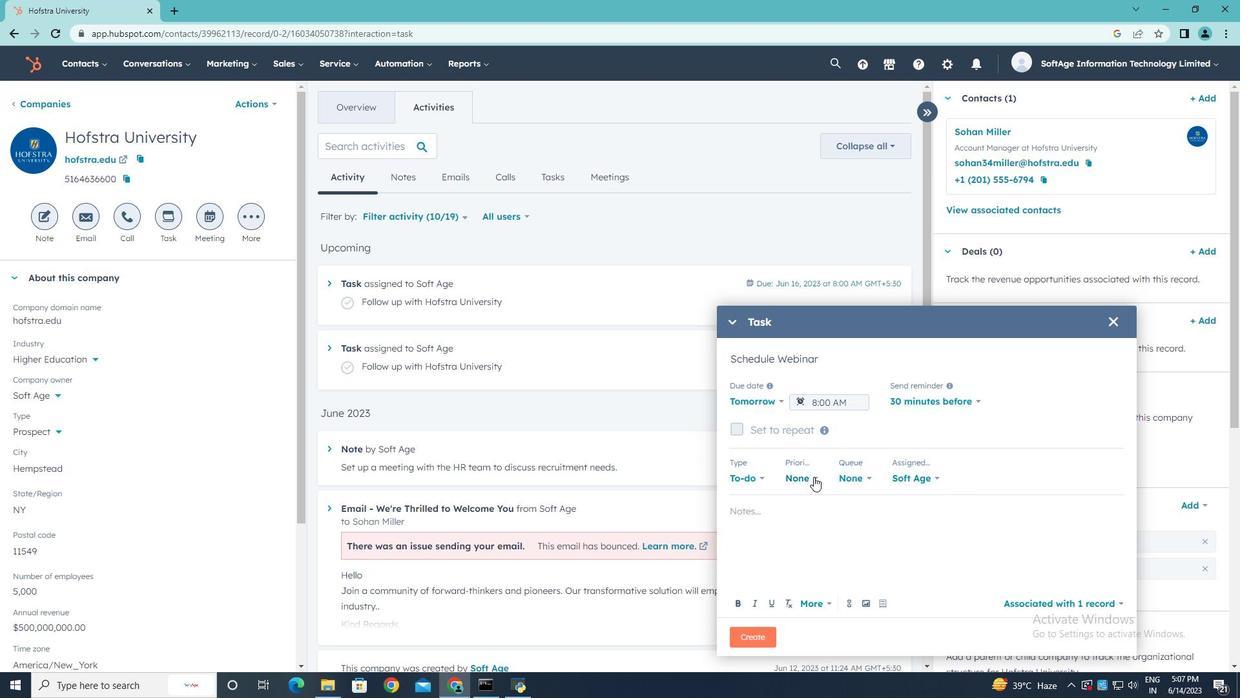 
Action: Mouse moved to (811, 561)
Screenshot: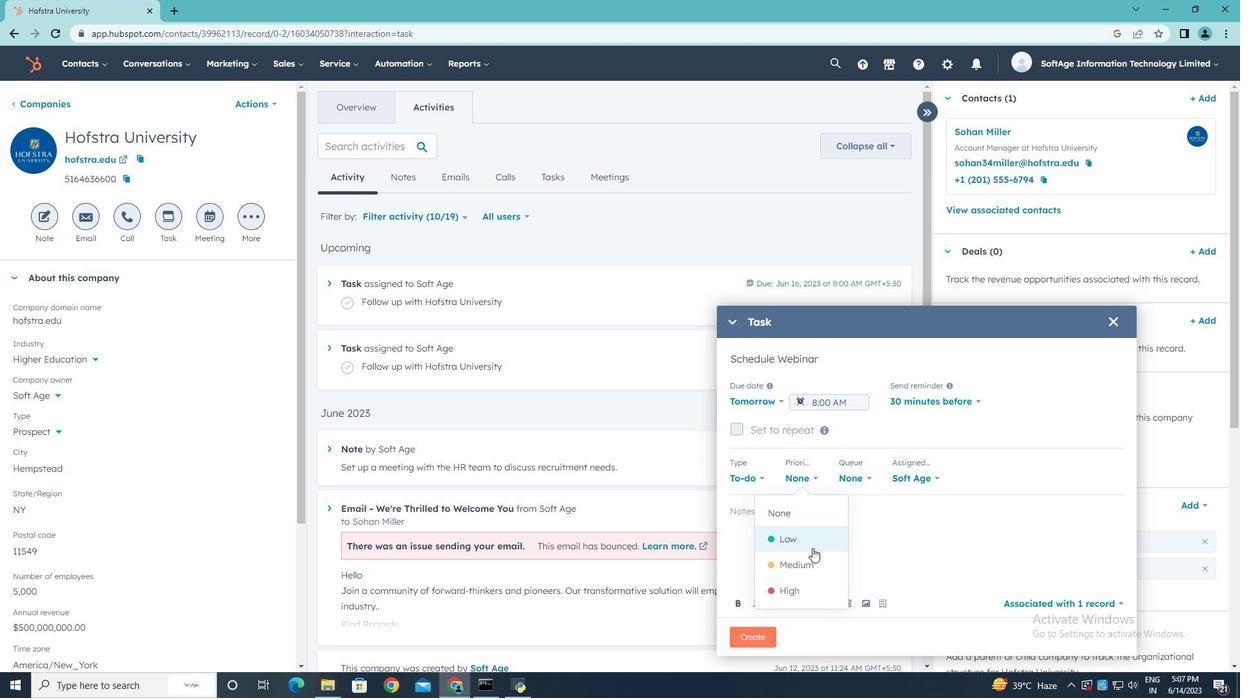 
Action: Mouse pressed left at (811, 561)
Screenshot: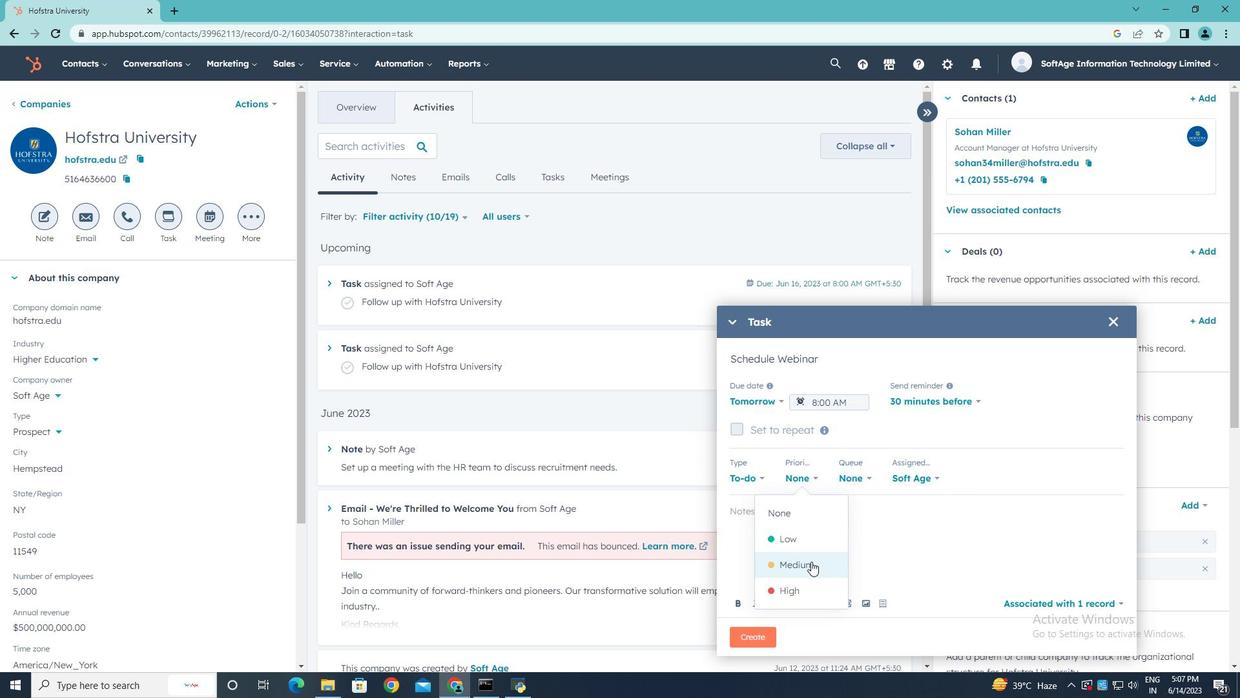 
Action: Mouse moved to (783, 518)
Screenshot: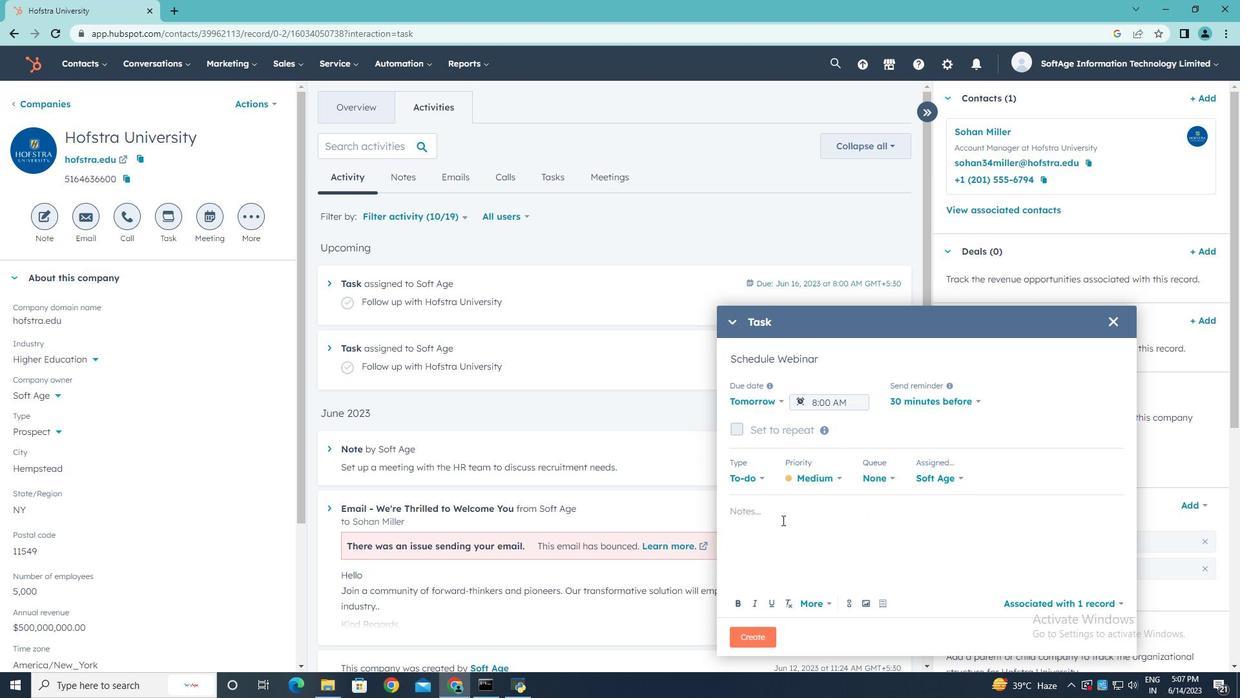
Action: Mouse pressed left at (783, 518)
Screenshot: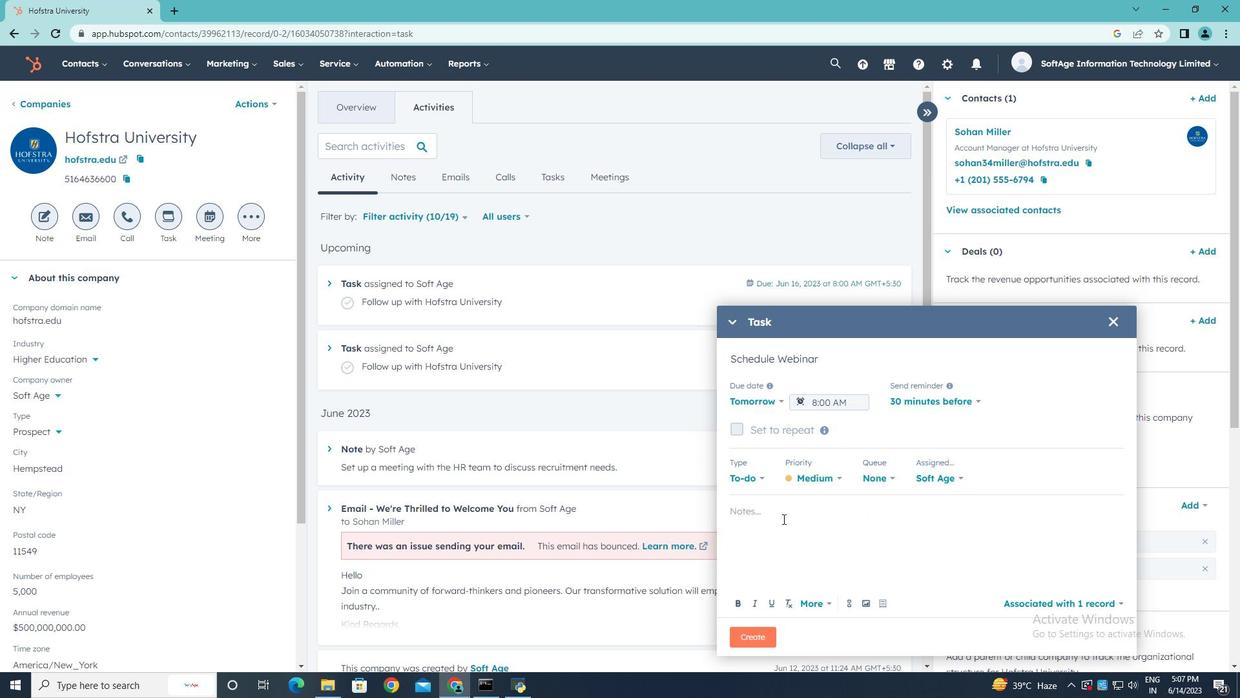 
Action: Key pressed <Key.shift>Take<Key.space>detailed<Key.space>meeting<Key.space>minutes<Key.space>and<Key.space>sharew<Key.backspace>e<Key.backspace><Key.space>them<Key.space>with<Key.space>the<Key.space>team<Key.space>ag<Key.backspace>fterward..
Screenshot: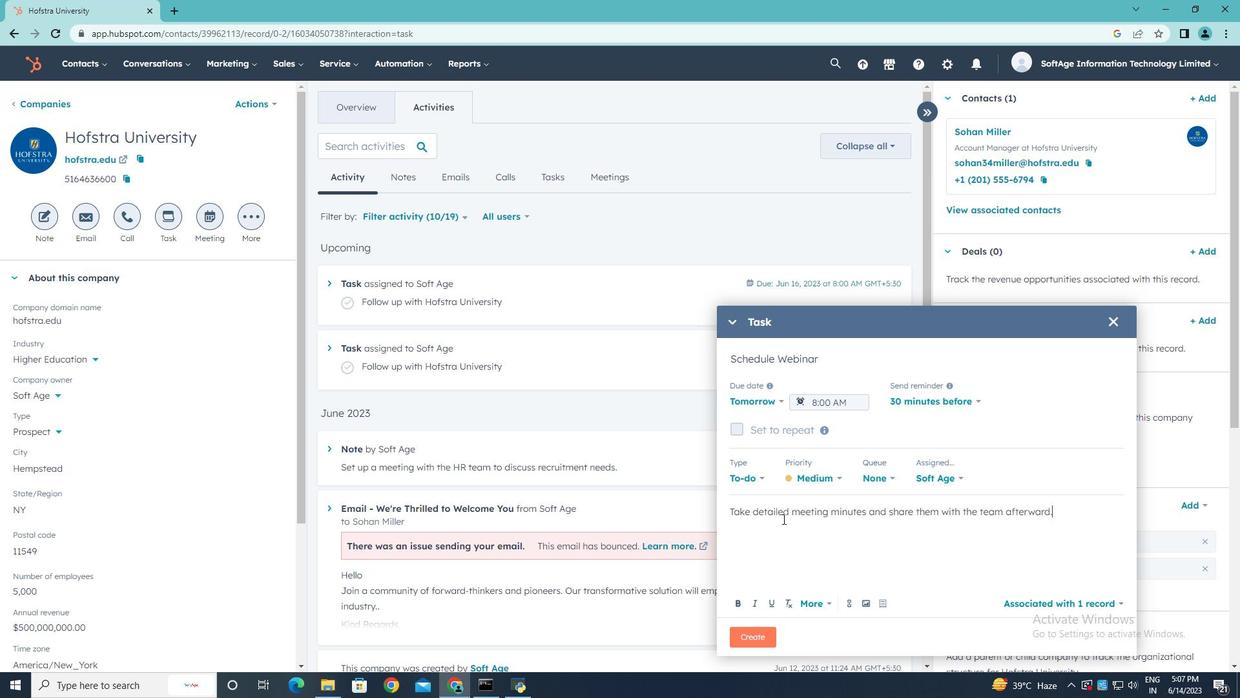 
Action: Mouse moved to (768, 636)
Screenshot: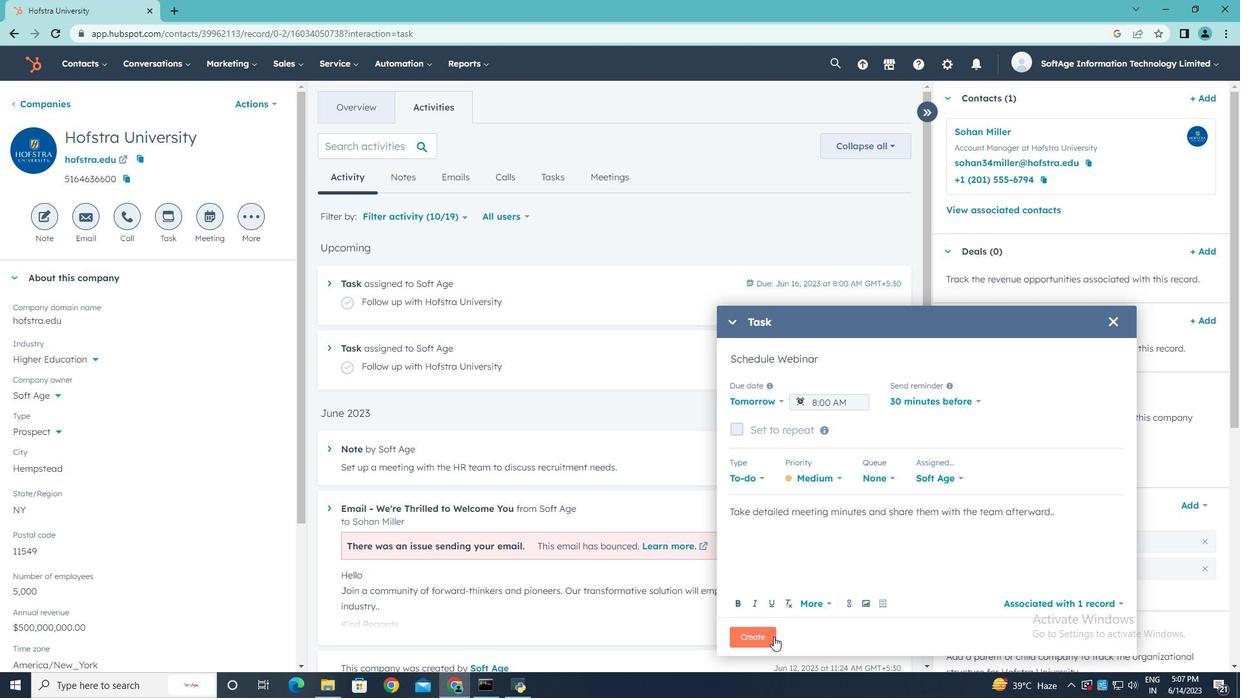 
Action: Mouse pressed left at (768, 636)
Screenshot: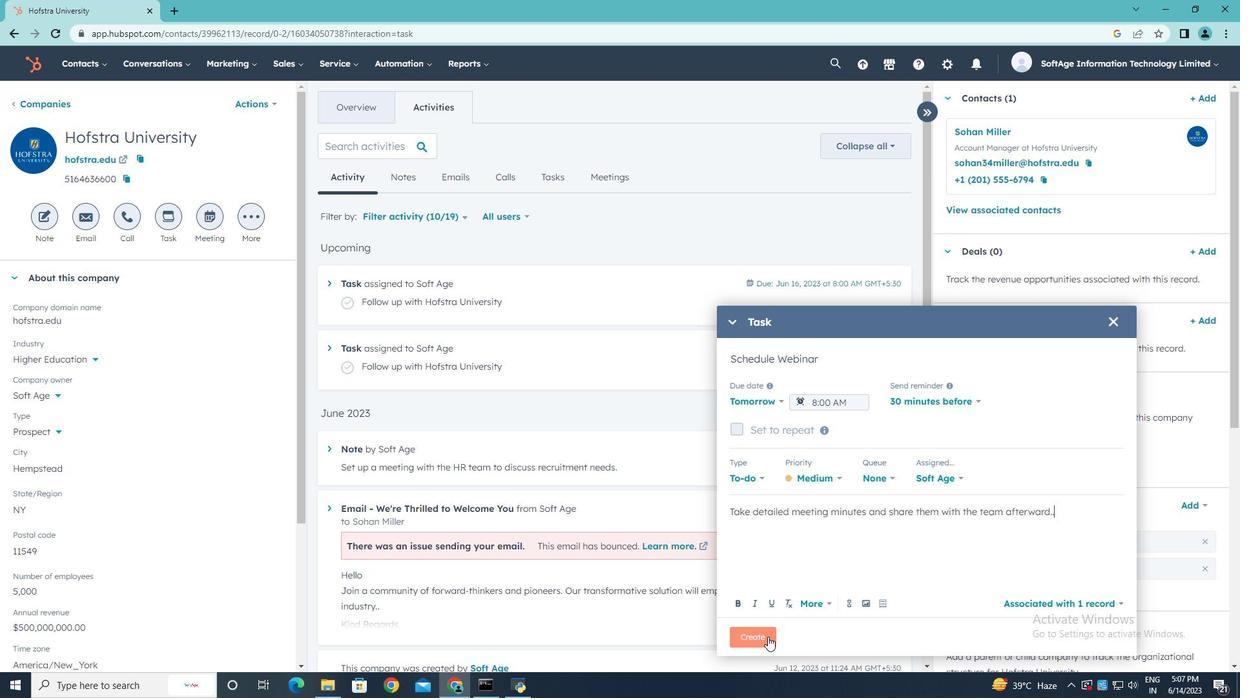 
